 Task: Check the sale-to-list ratio of central heat in the last 5 years.
Action: Mouse moved to (832, 184)
Screenshot: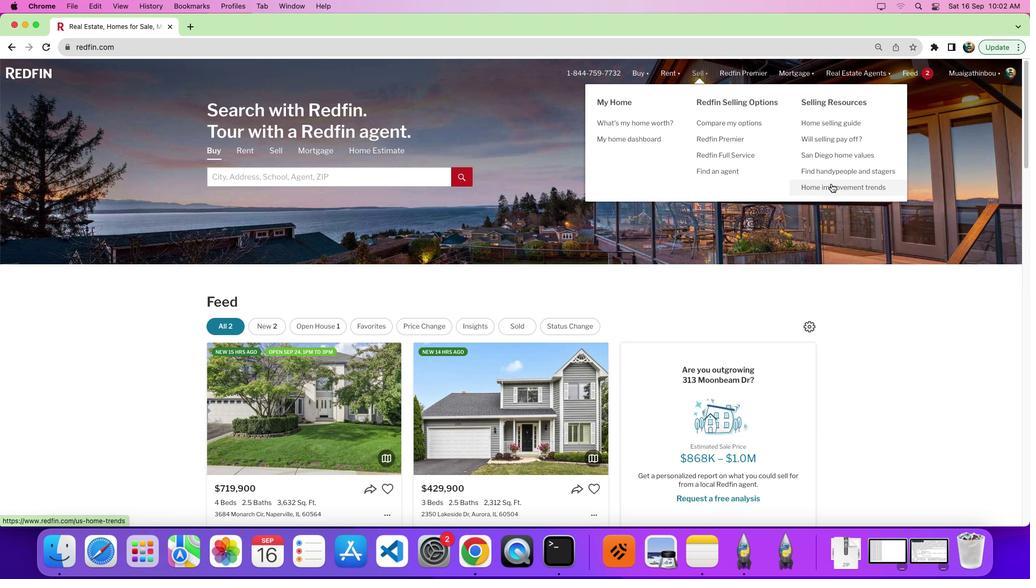 
Action: Mouse pressed left at (832, 184)
Screenshot: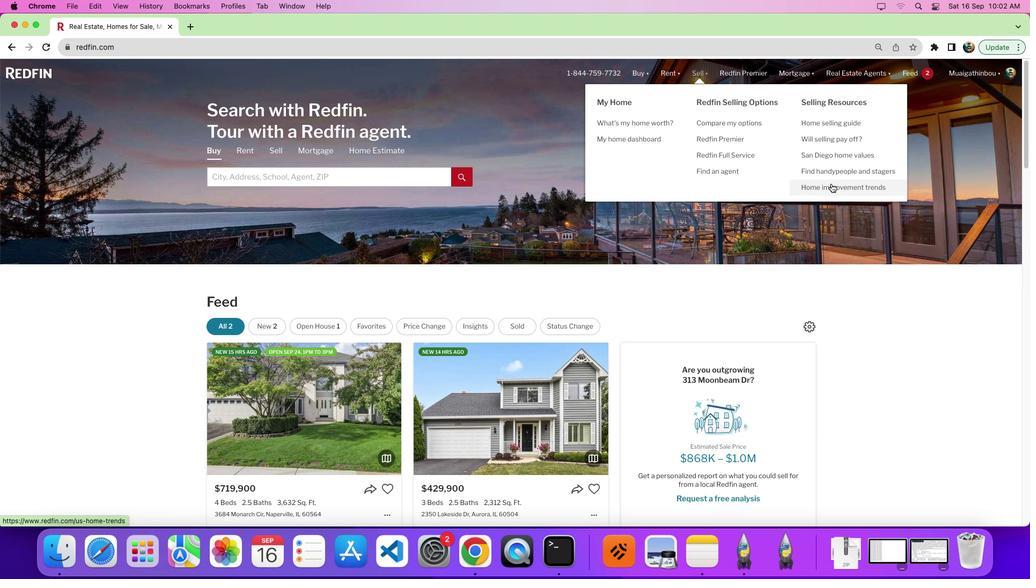 
Action: Mouse pressed left at (832, 184)
Screenshot: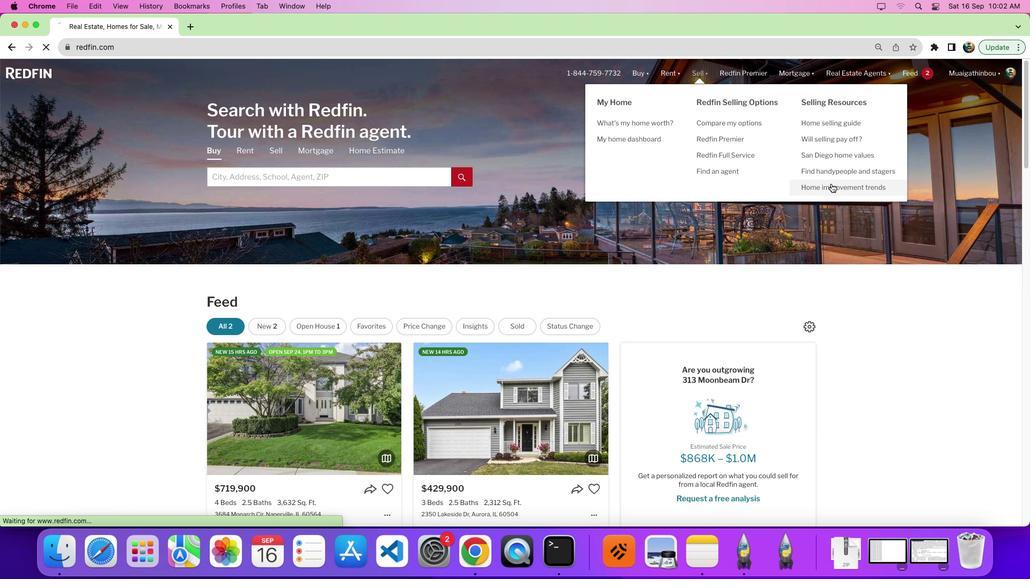 
Action: Mouse moved to (284, 210)
Screenshot: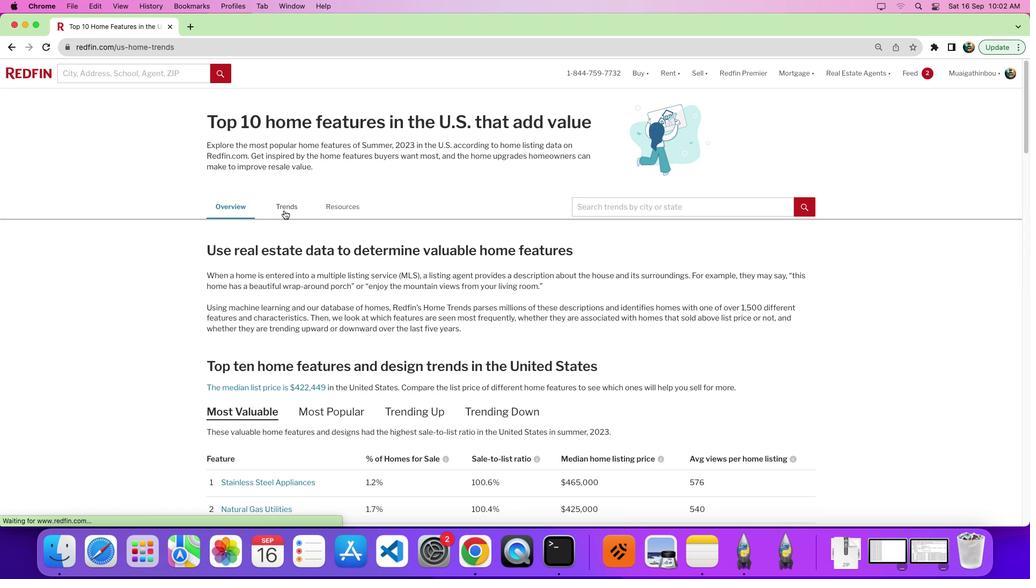 
Action: Mouse pressed left at (284, 210)
Screenshot: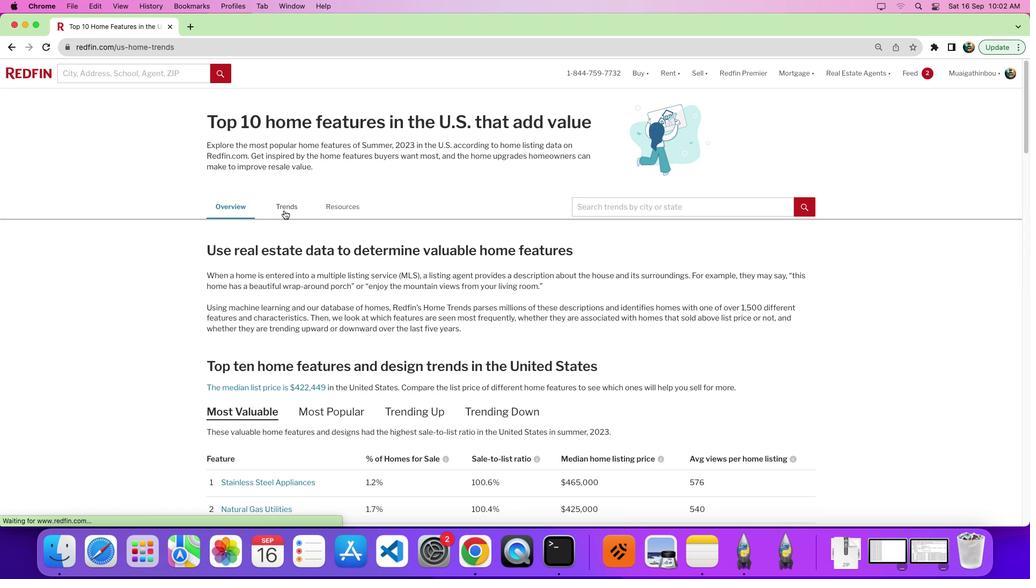 
Action: Mouse moved to (464, 278)
Screenshot: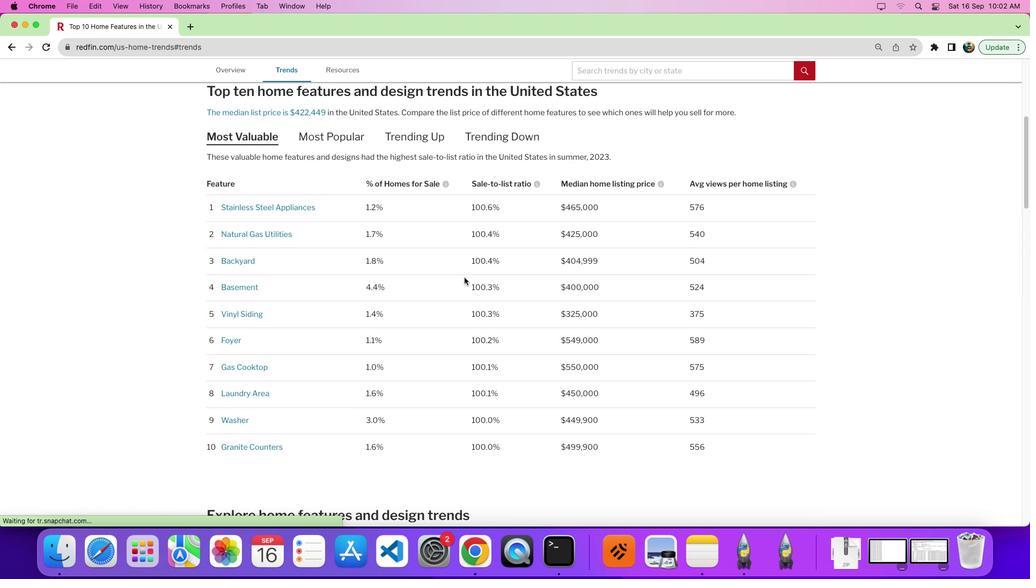 
Action: Mouse scrolled (464, 278) with delta (0, 0)
Screenshot: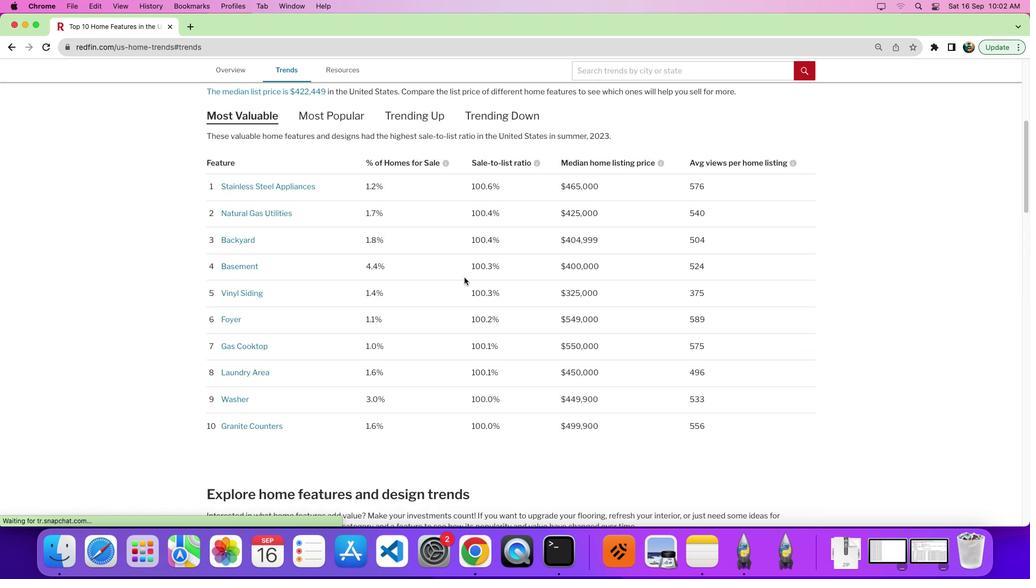 
Action: Mouse moved to (464, 278)
Screenshot: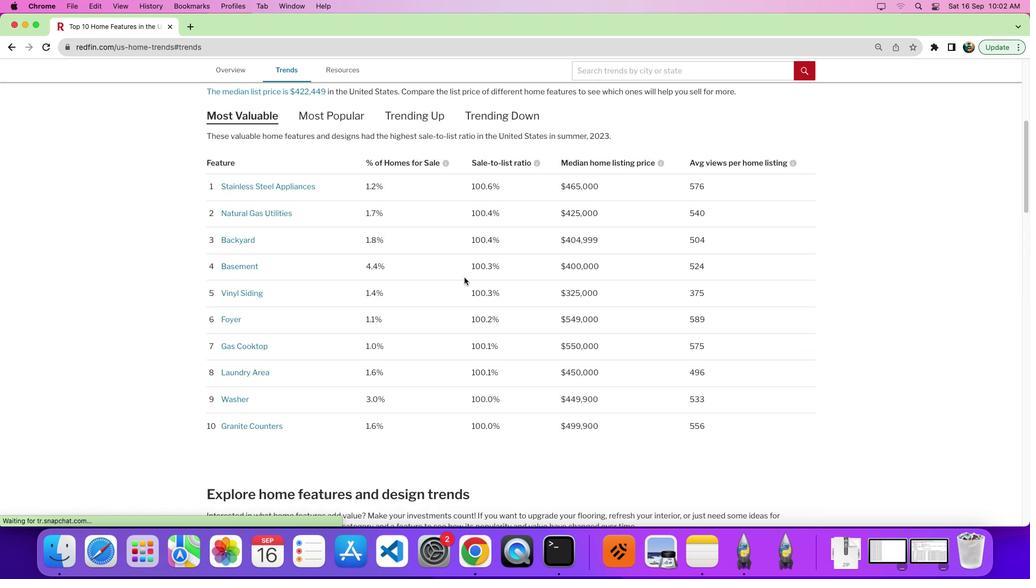 
Action: Mouse scrolled (464, 278) with delta (0, 0)
Screenshot: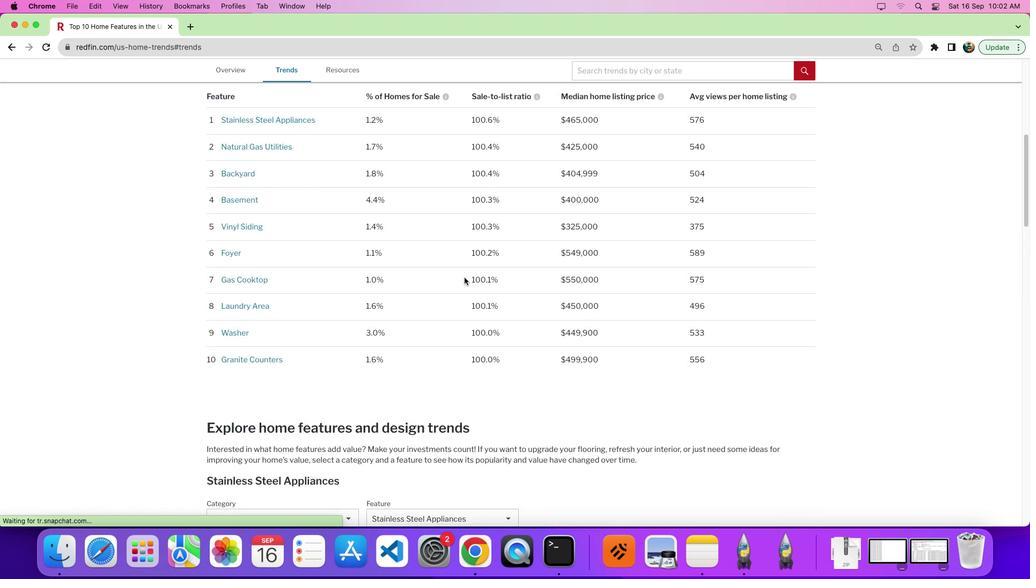 
Action: Mouse scrolled (464, 278) with delta (0, -2)
Screenshot: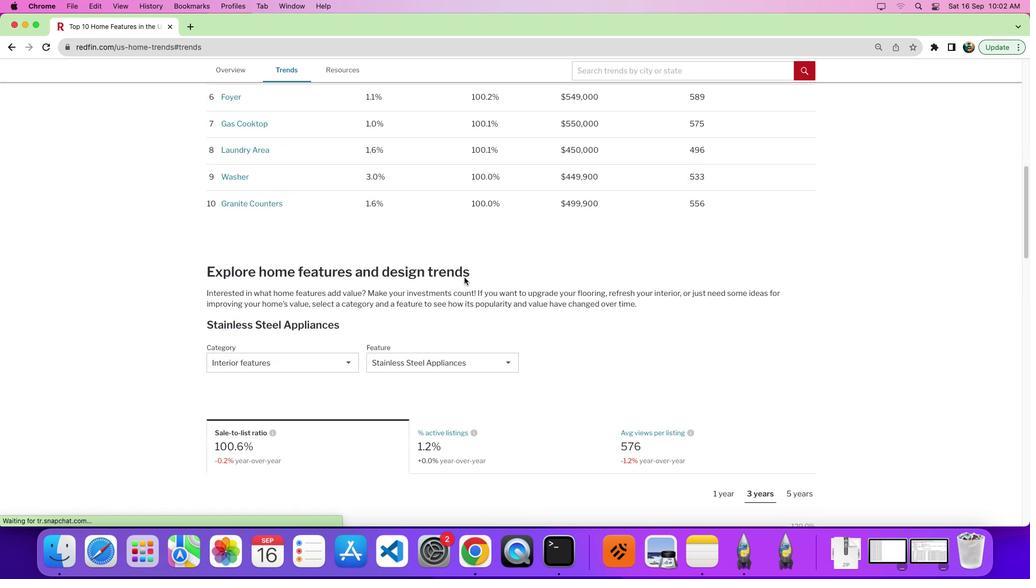 
Action: Mouse scrolled (464, 278) with delta (0, -4)
Screenshot: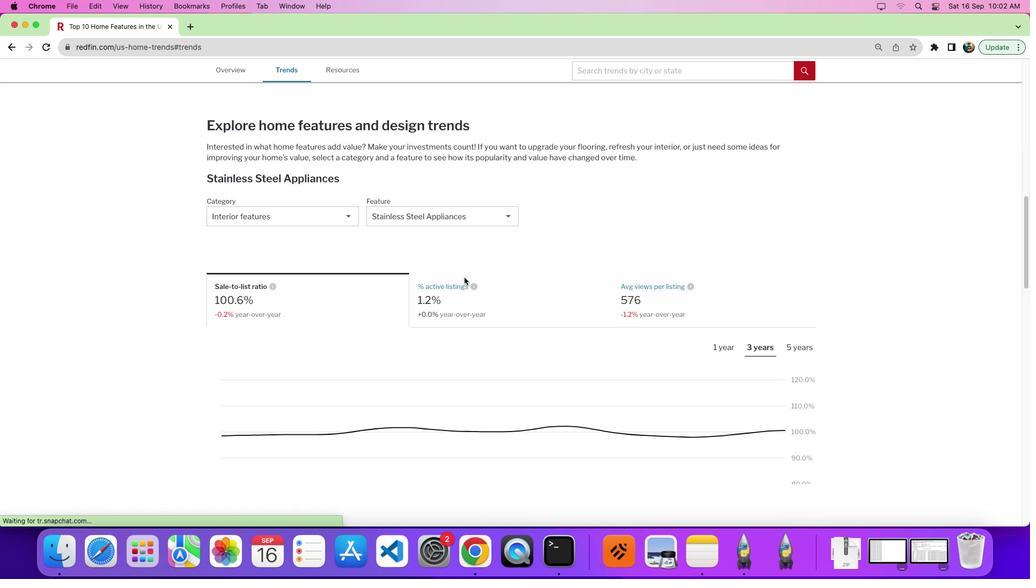 
Action: Mouse moved to (463, 197)
Screenshot: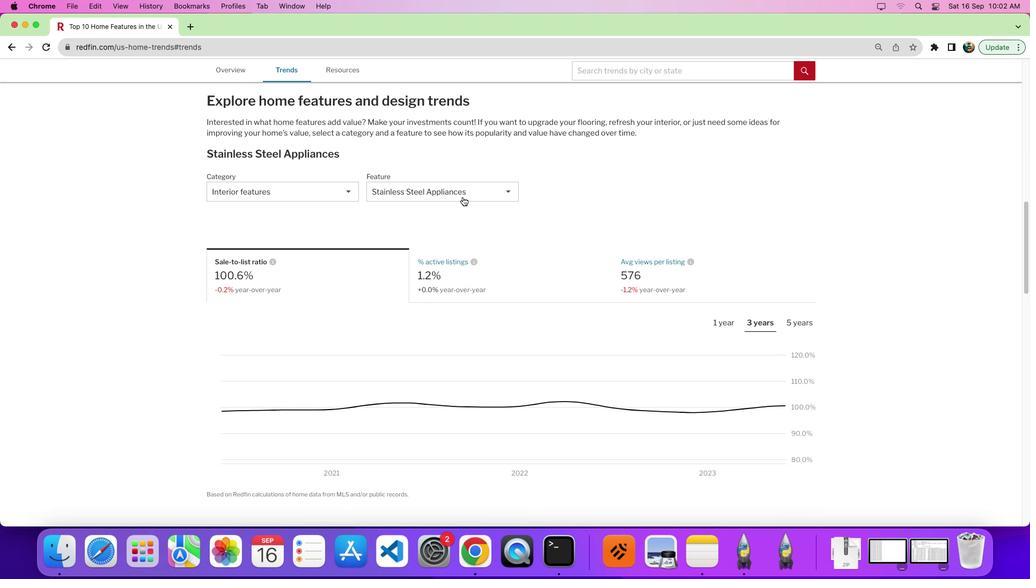 
Action: Mouse pressed left at (463, 197)
Screenshot: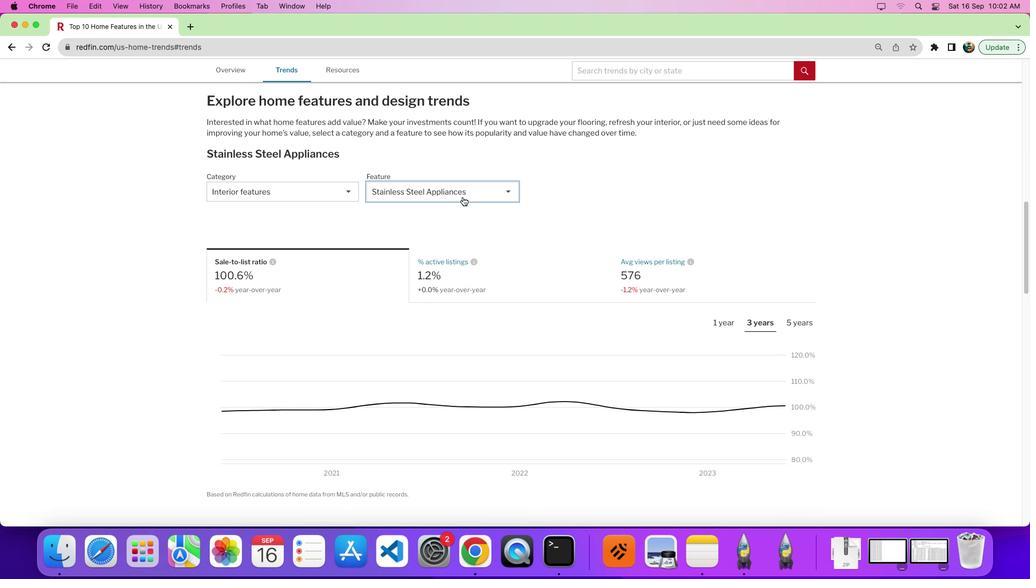 
Action: Mouse moved to (465, 255)
Screenshot: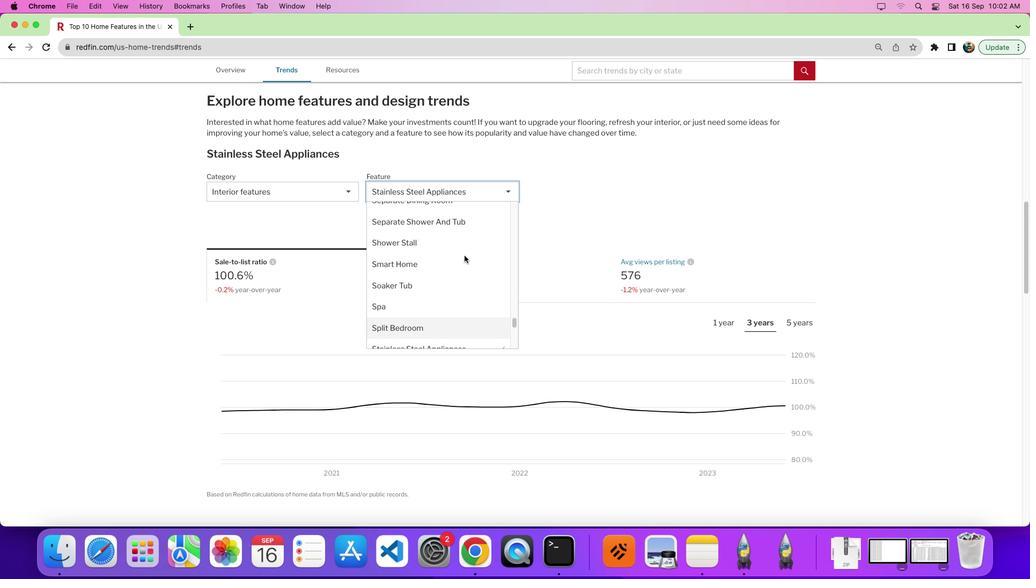 
Action: Mouse scrolled (465, 255) with delta (0, 1)
Screenshot: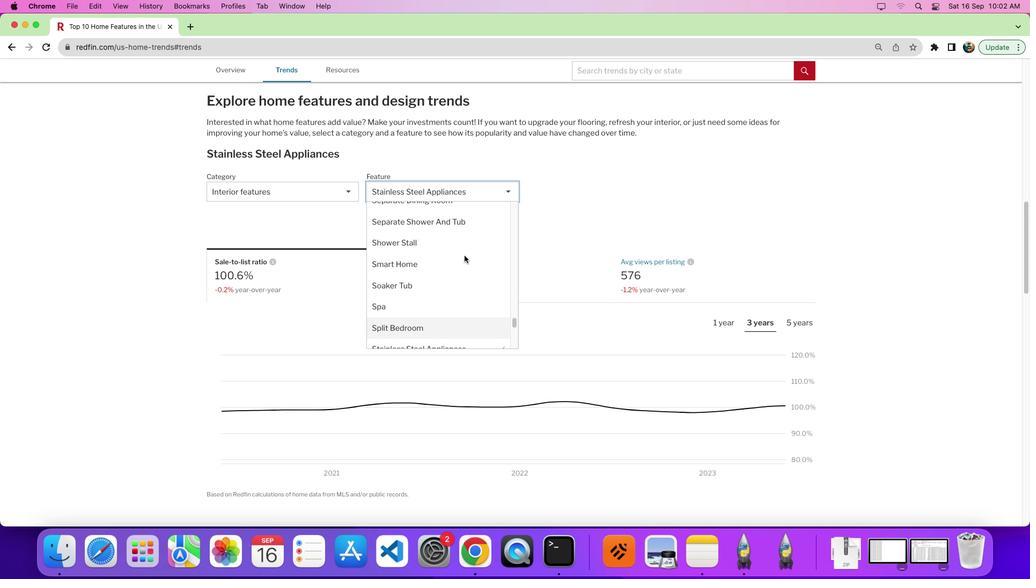 
Action: Mouse moved to (465, 255)
Screenshot: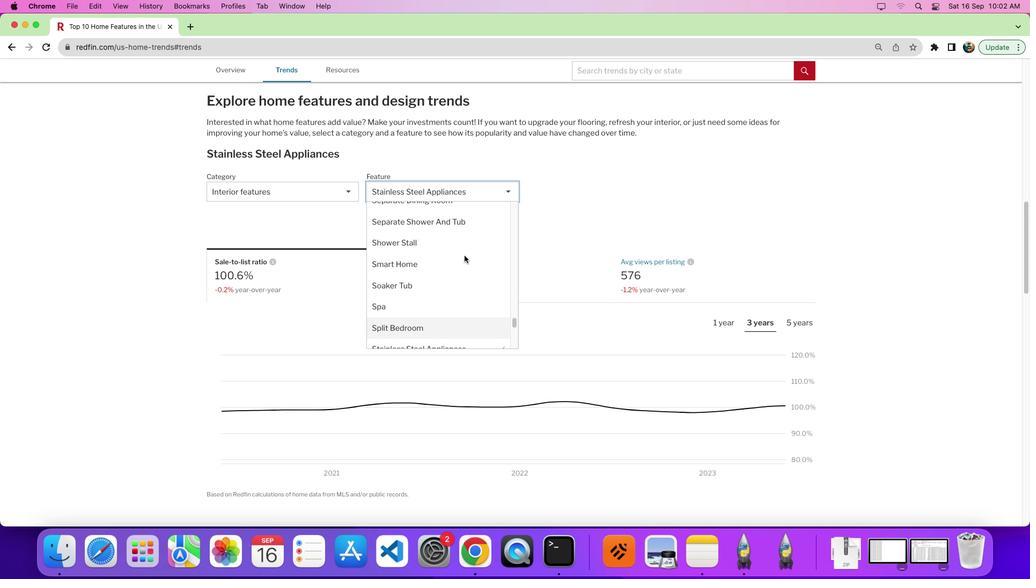 
Action: Mouse scrolled (465, 255) with delta (0, 1)
Screenshot: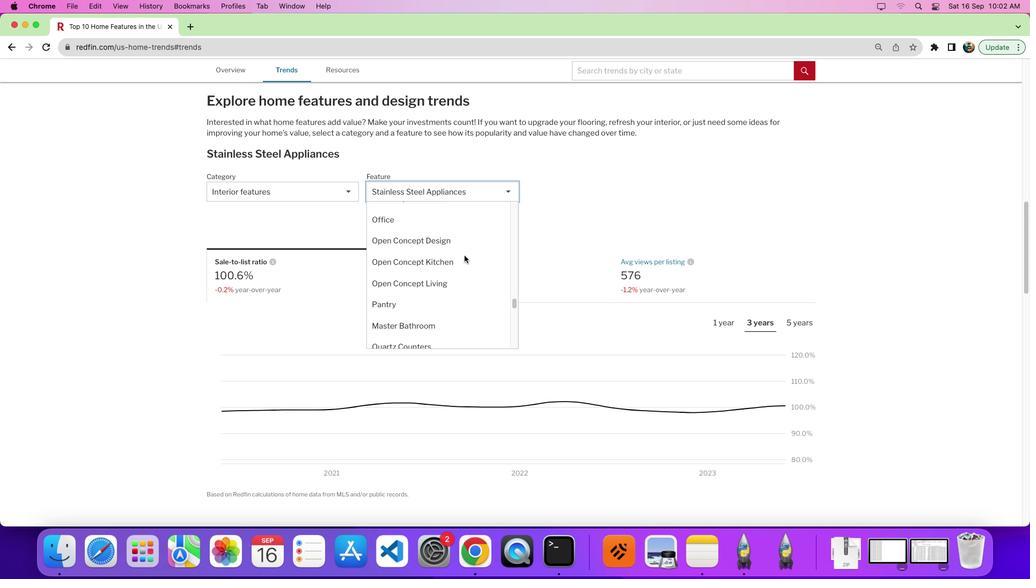 
Action: Mouse moved to (464, 255)
Screenshot: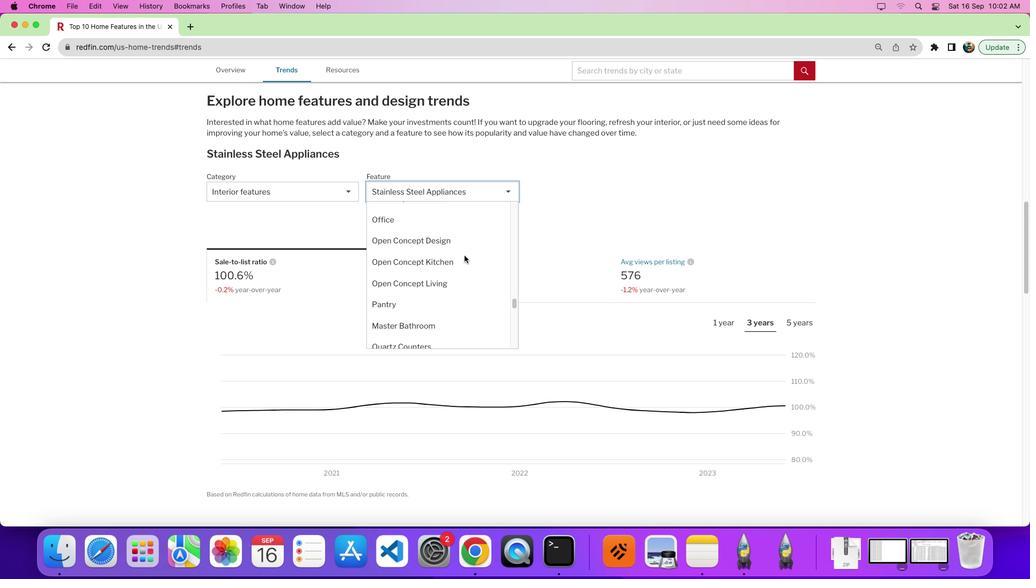 
Action: Mouse scrolled (464, 255) with delta (0, 5)
Screenshot: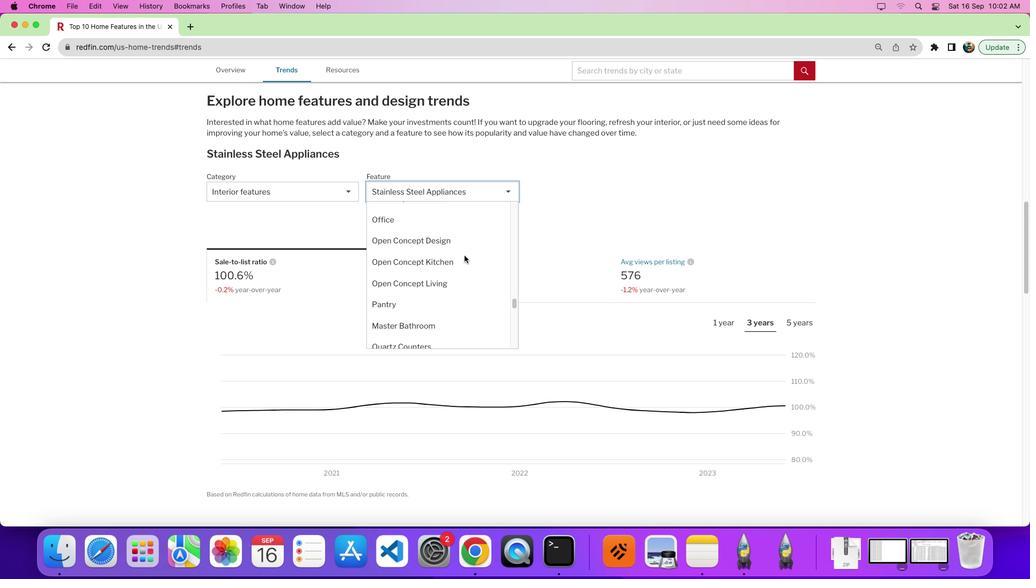 
Action: Mouse scrolled (464, 255) with delta (0, 7)
Screenshot: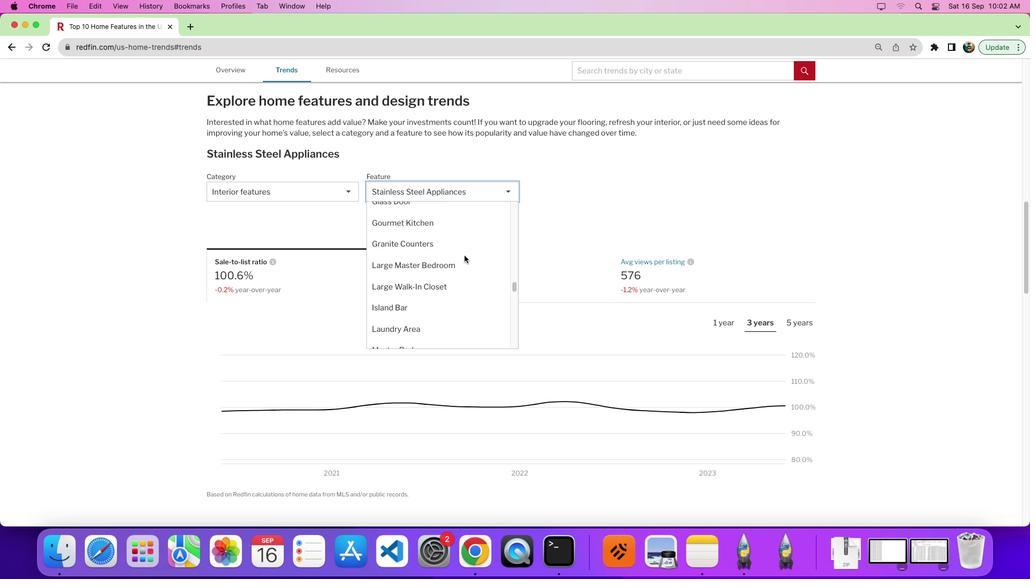 
Action: Mouse moved to (464, 256)
Screenshot: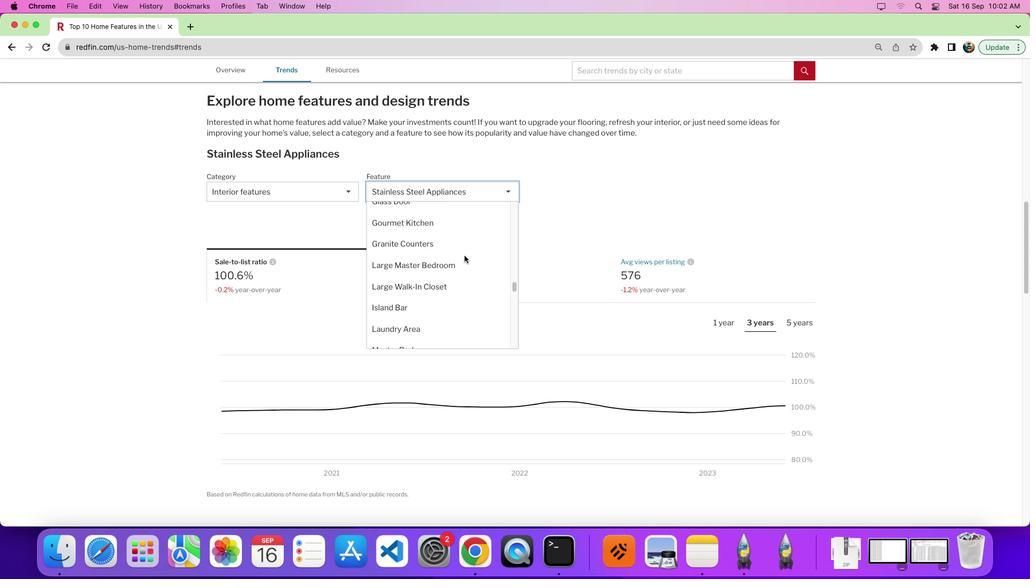 
Action: Mouse scrolled (464, 256) with delta (0, 1)
Screenshot: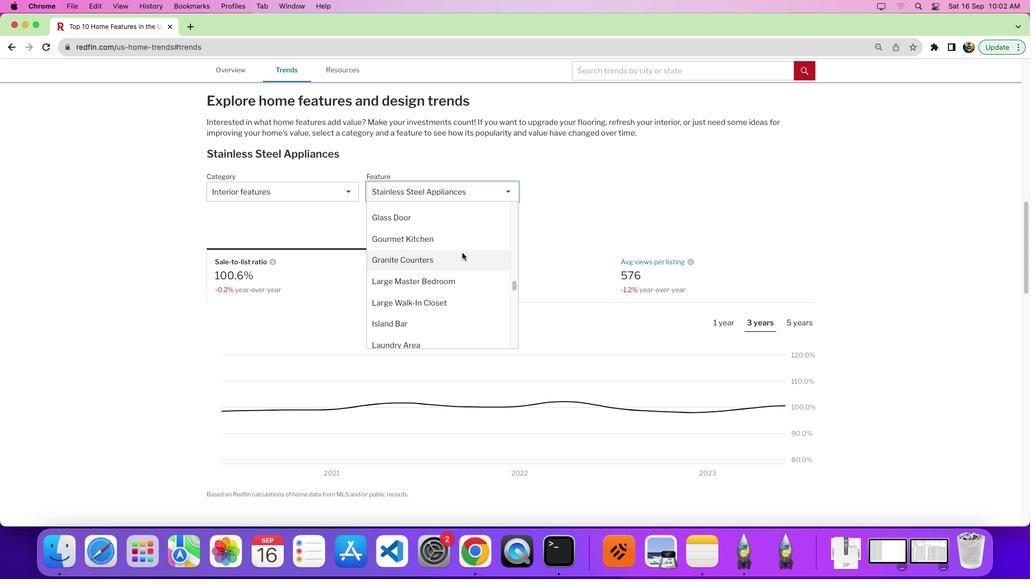 
Action: Mouse scrolled (464, 256) with delta (0, 1)
Screenshot: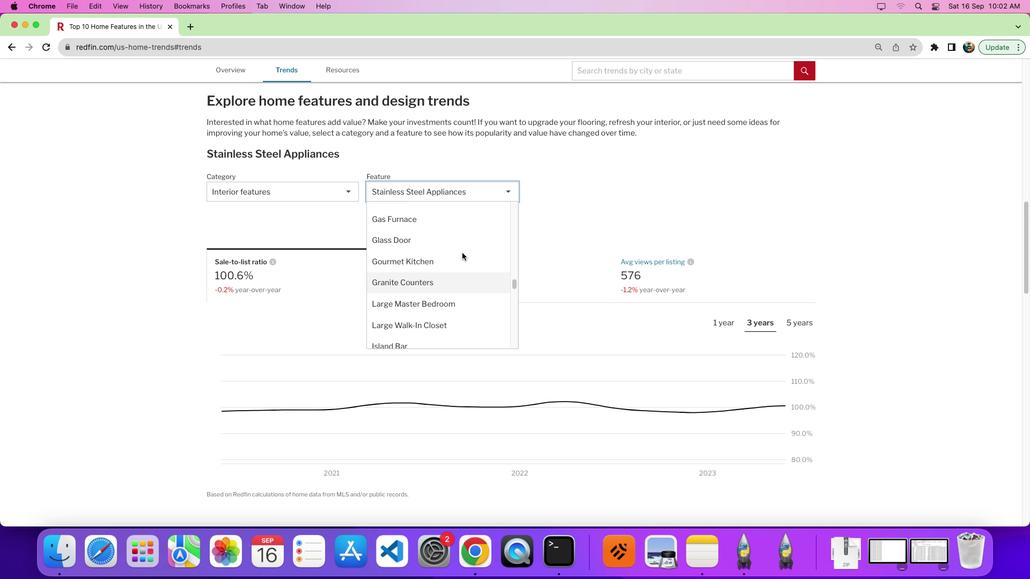 
Action: Mouse moved to (464, 255)
Screenshot: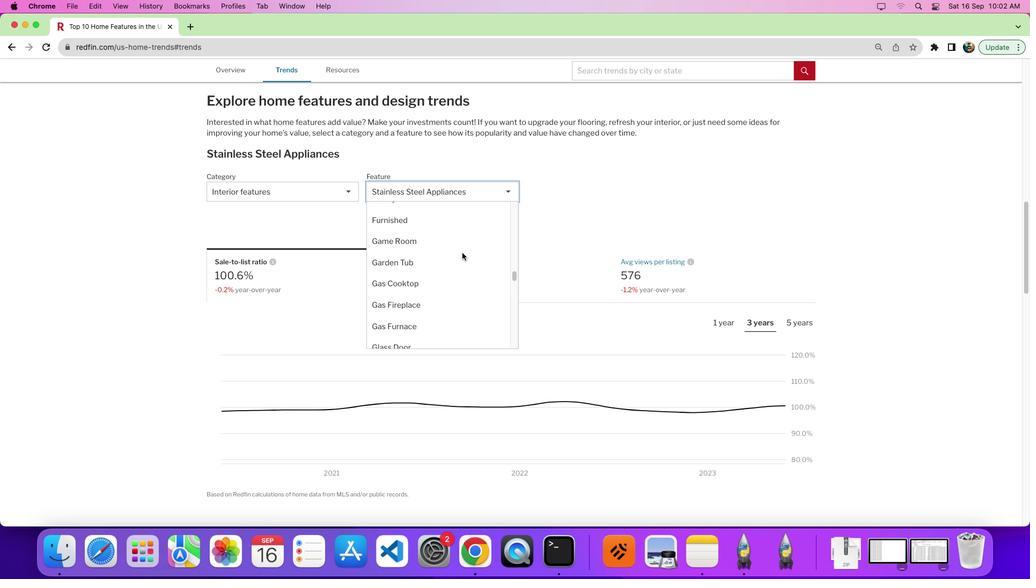 
Action: Mouse scrolled (464, 255) with delta (0, 4)
Screenshot: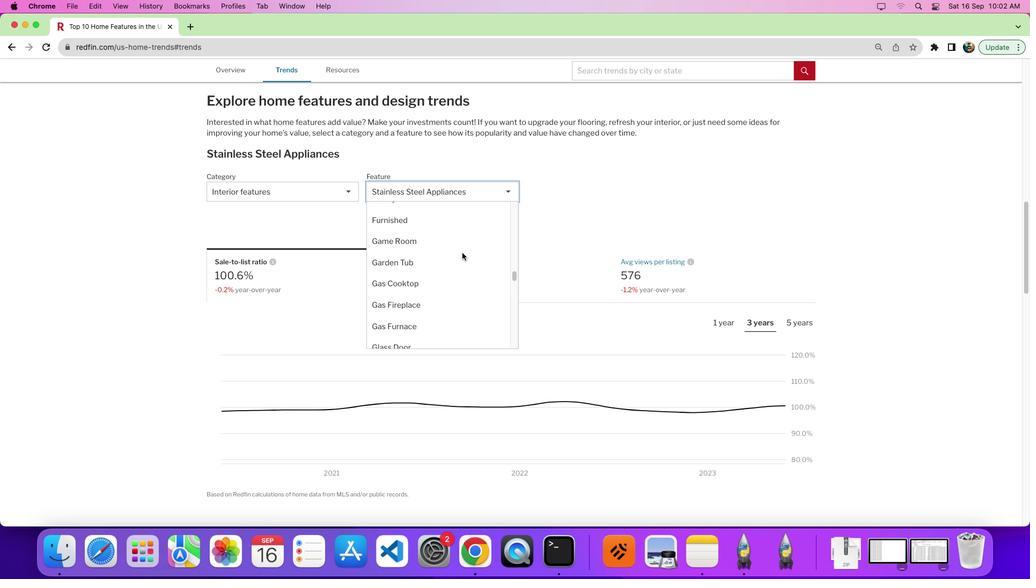 
Action: Mouse moved to (463, 253)
Screenshot: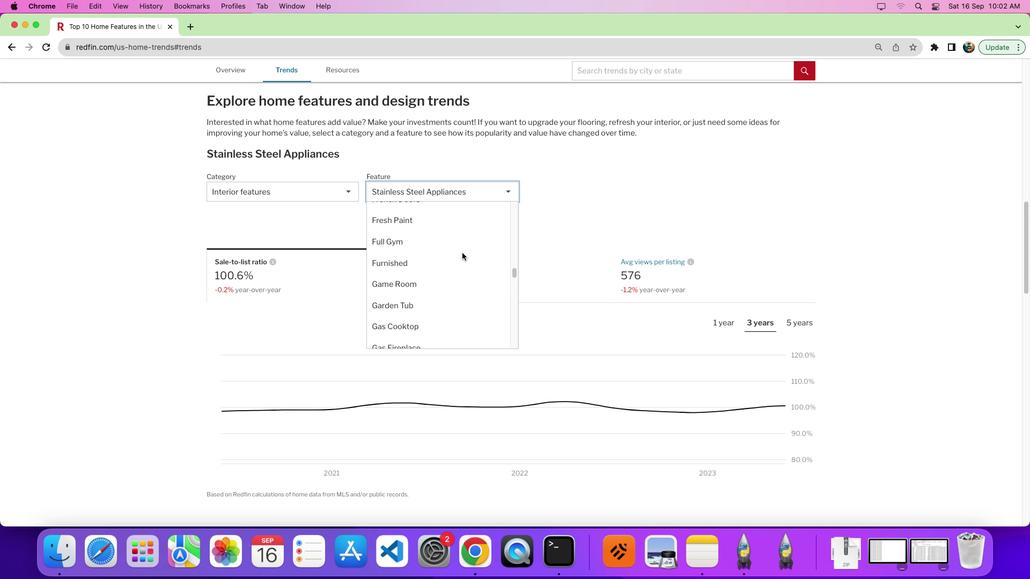 
Action: Mouse scrolled (463, 253) with delta (0, 1)
Screenshot: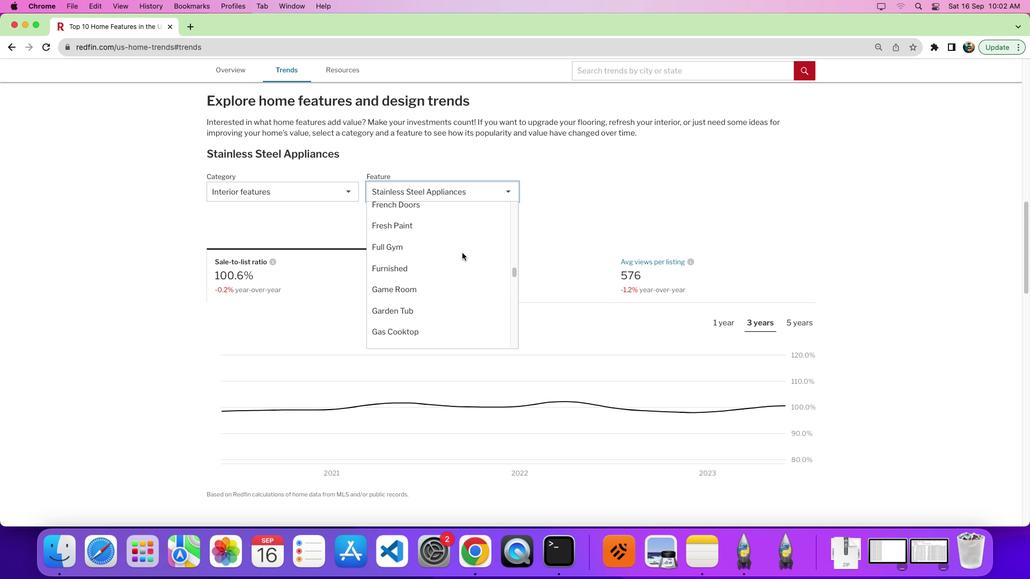 
Action: Mouse moved to (463, 253)
Screenshot: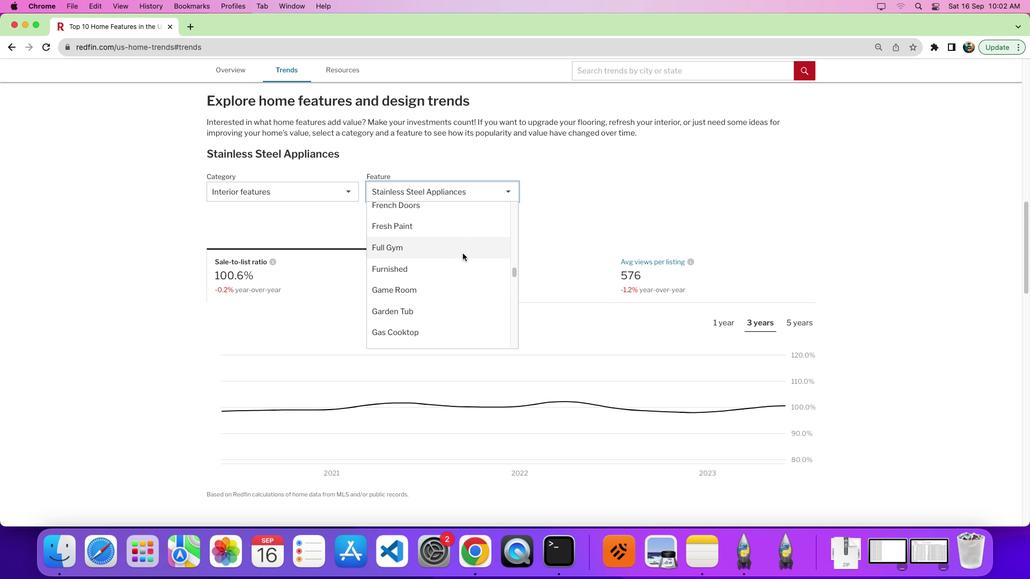 
Action: Mouse scrolled (463, 253) with delta (0, 1)
Screenshot: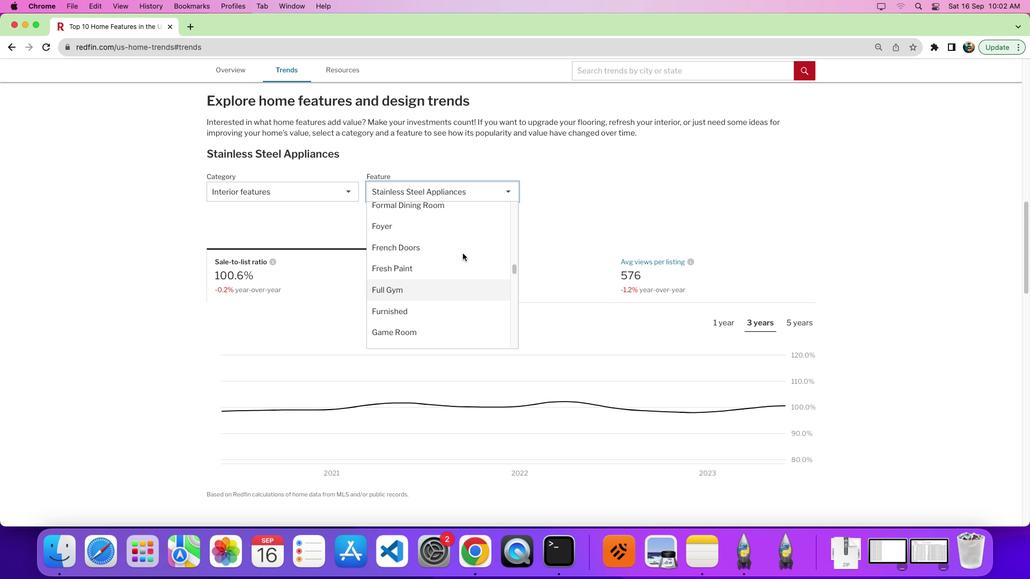 
Action: Mouse scrolled (463, 253) with delta (0, 1)
Screenshot: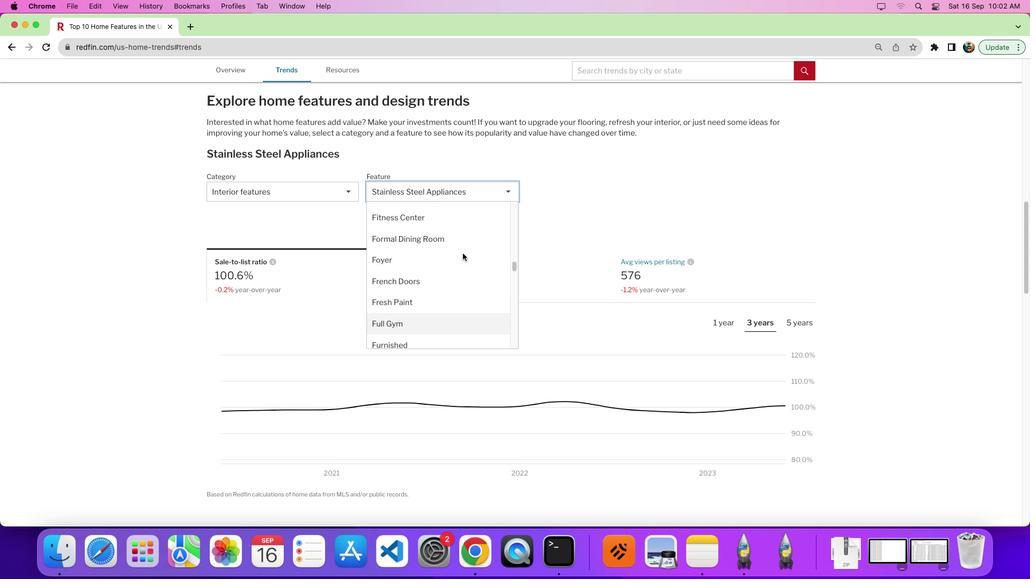 
Action: Mouse scrolled (463, 253) with delta (0, 4)
Screenshot: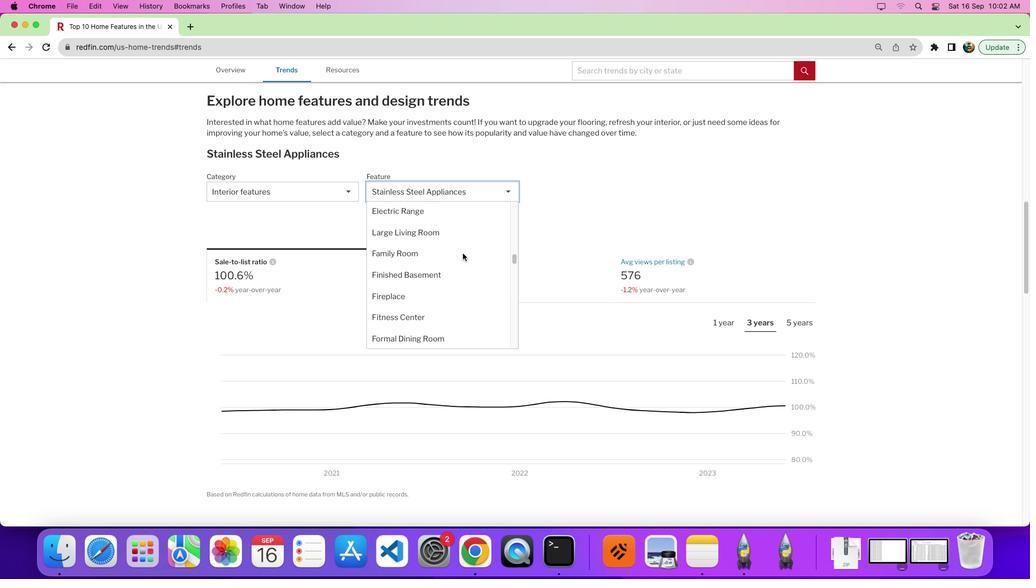 
Action: Mouse moved to (463, 254)
Screenshot: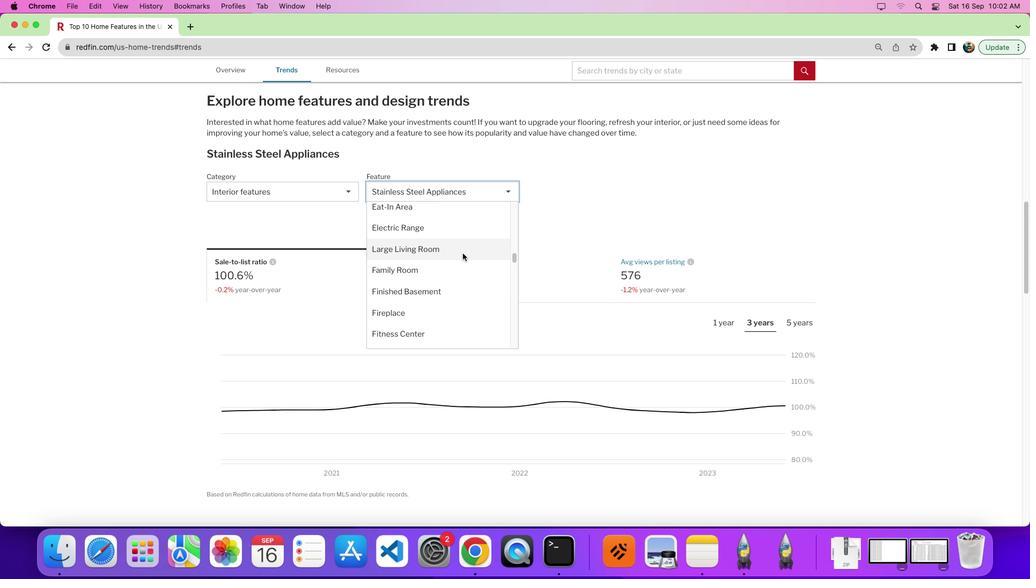 
Action: Mouse scrolled (463, 254) with delta (0, 1)
Screenshot: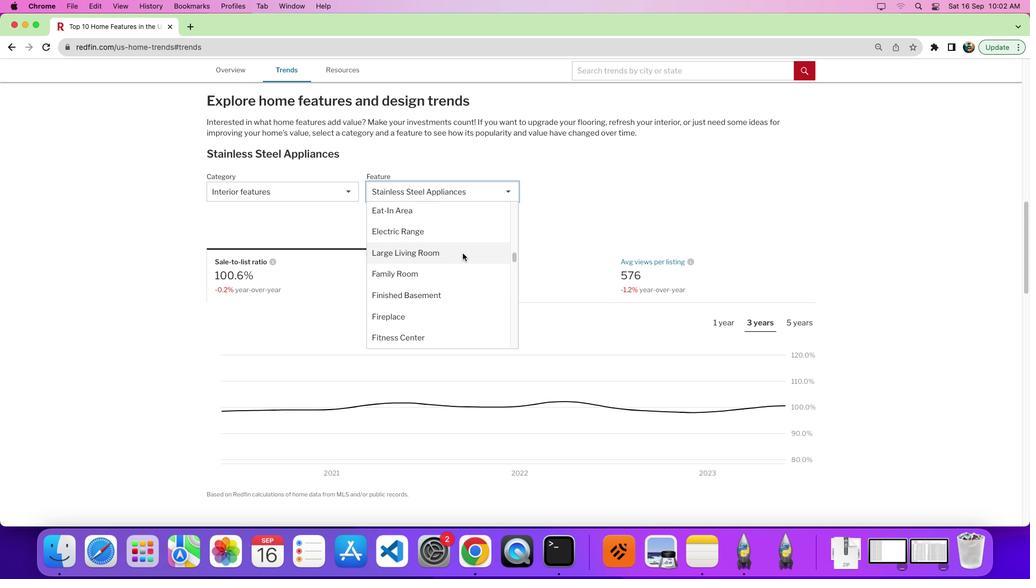 
Action: Mouse scrolled (463, 254) with delta (0, 1)
Screenshot: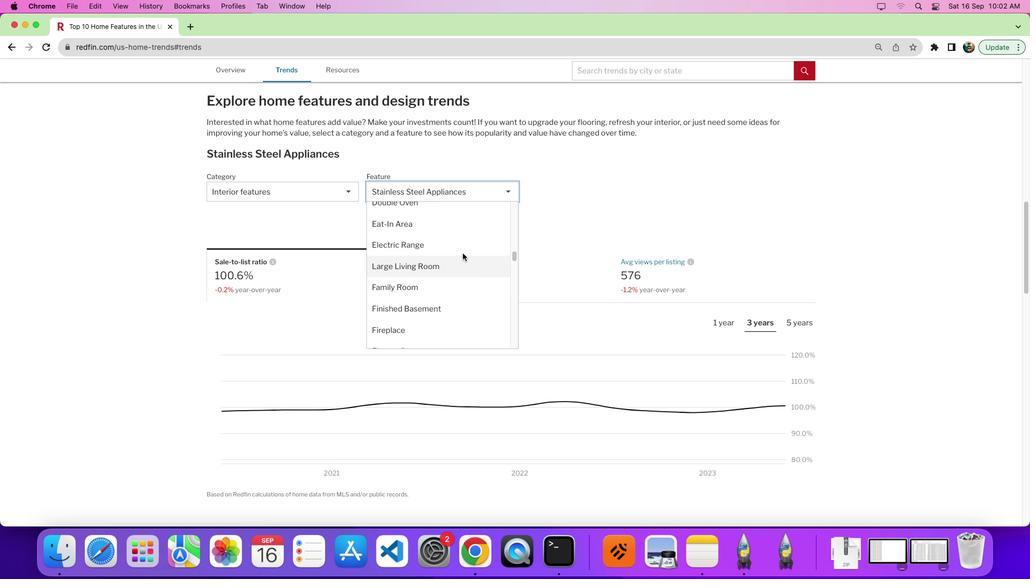 
Action: Mouse scrolled (463, 254) with delta (0, 1)
Screenshot: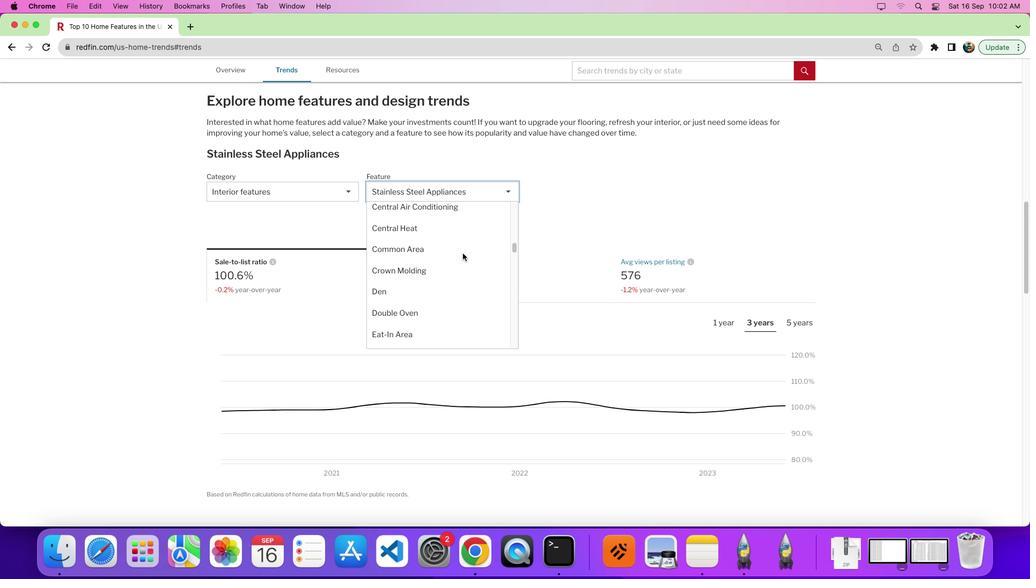 
Action: Mouse scrolled (463, 254) with delta (0, 1)
Screenshot: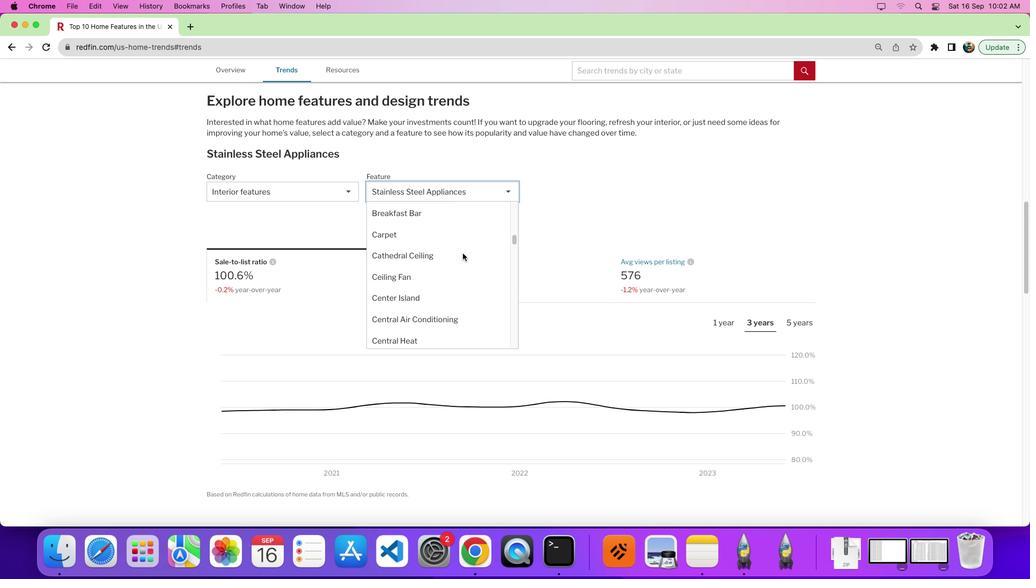 
Action: Mouse scrolled (463, 254) with delta (0, 4)
Screenshot: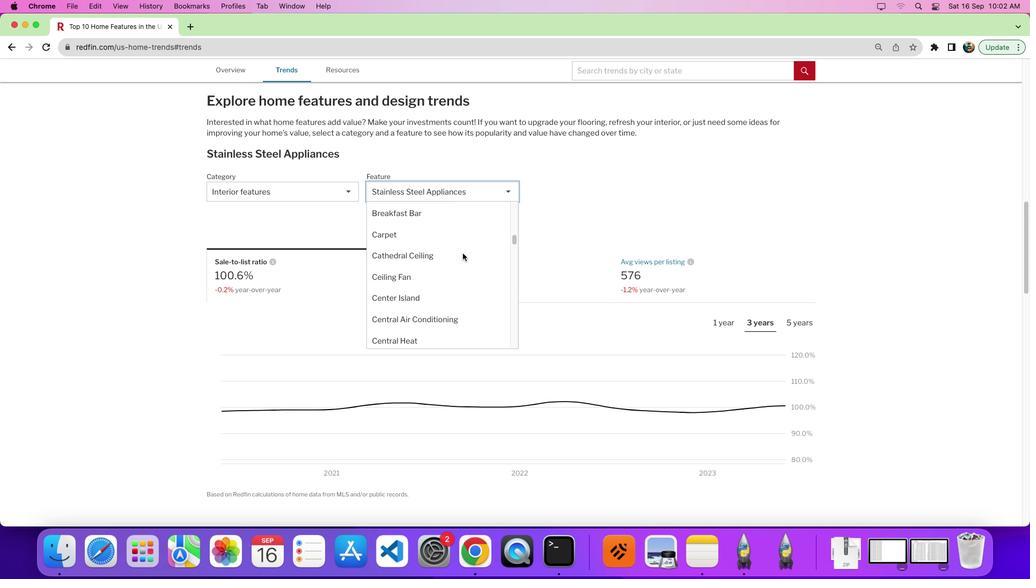 
Action: Mouse scrolled (463, 254) with delta (0, 1)
Screenshot: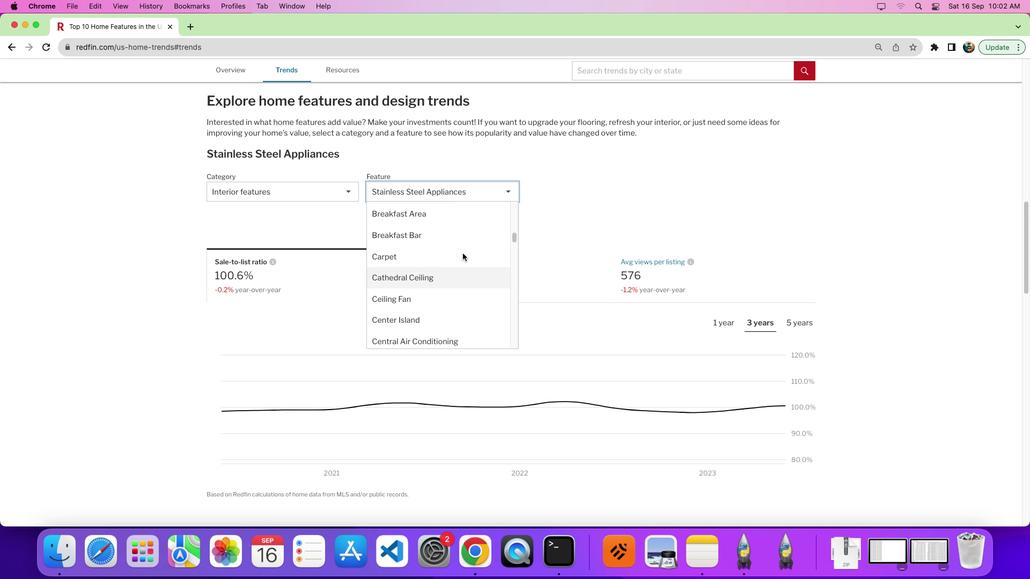 
Action: Mouse scrolled (463, 254) with delta (0, 1)
Screenshot: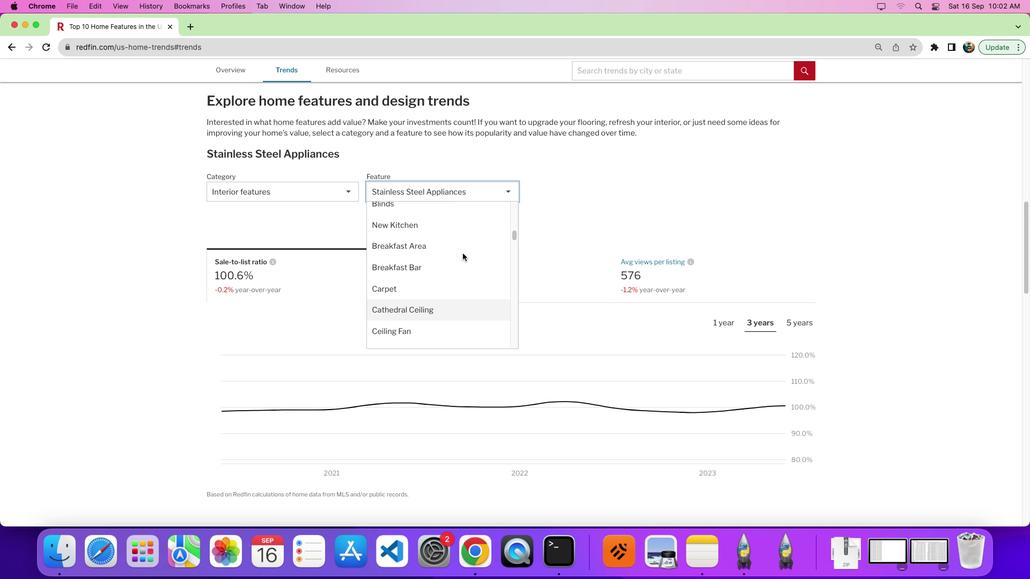
Action: Mouse scrolled (463, 254) with delta (0, 3)
Screenshot: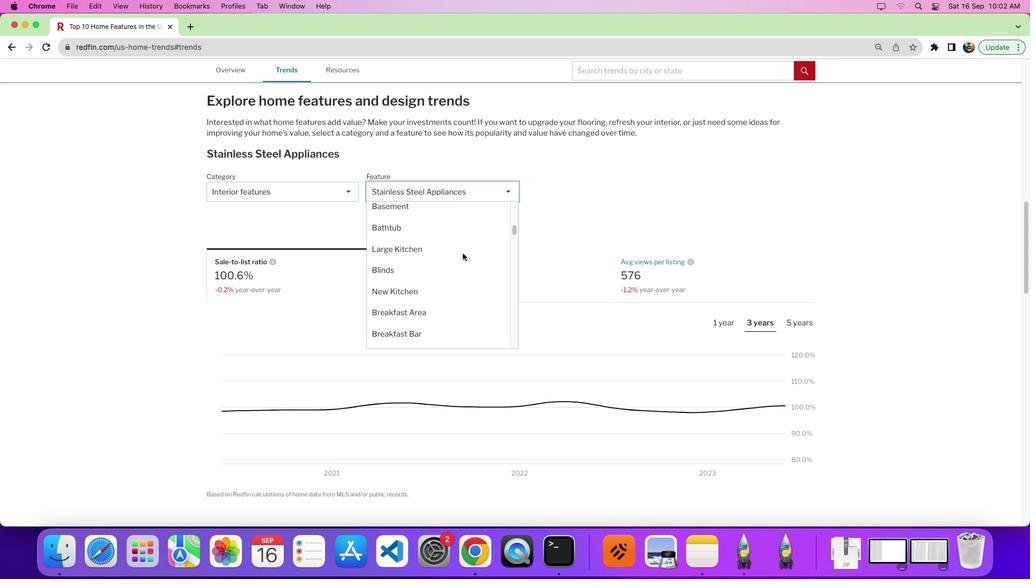 
Action: Mouse scrolled (463, 254) with delta (0, 1)
Screenshot: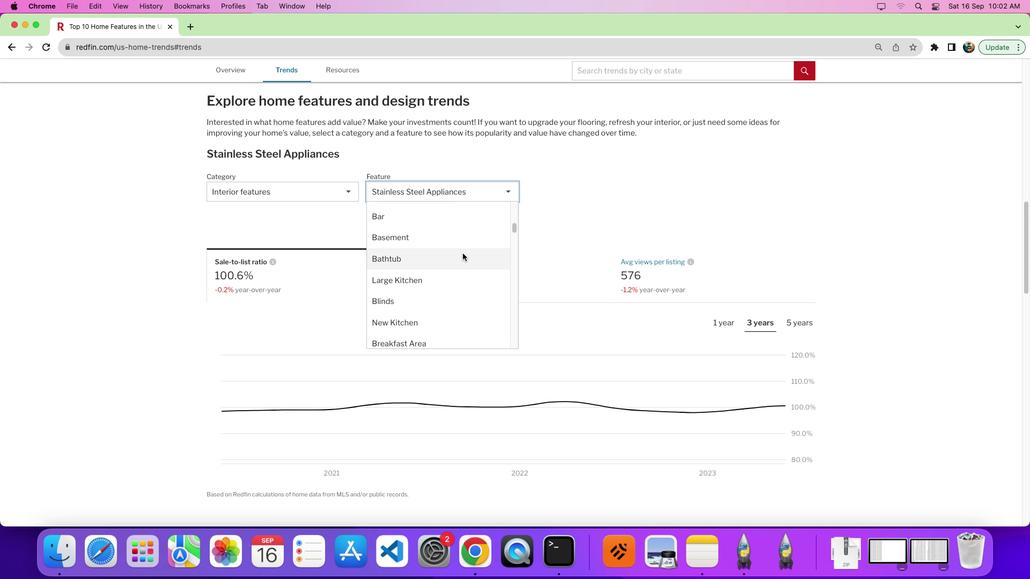 
Action: Mouse scrolled (463, 254) with delta (0, 0)
Screenshot: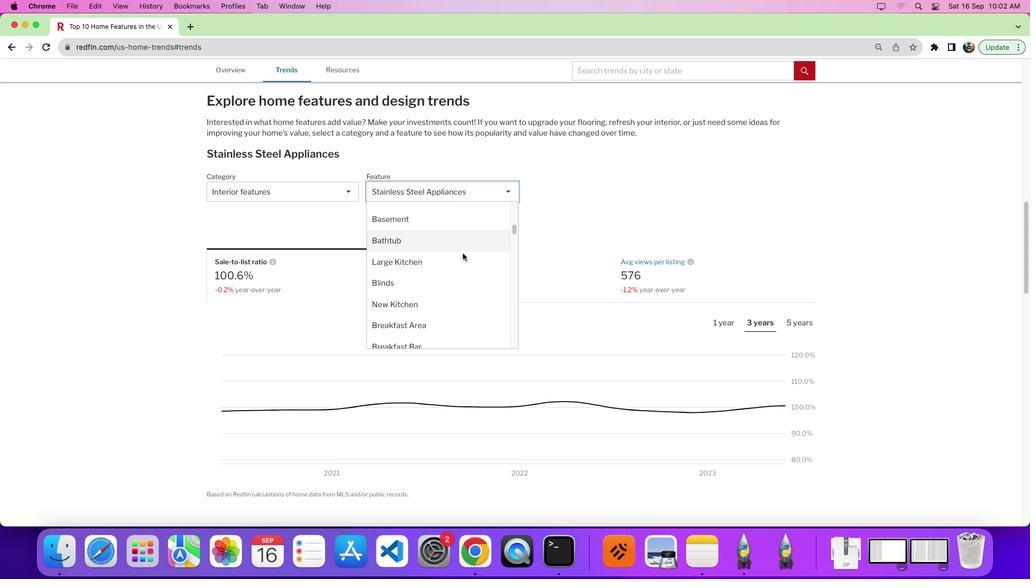 
Action: Mouse scrolled (463, 254) with delta (0, 0)
Screenshot: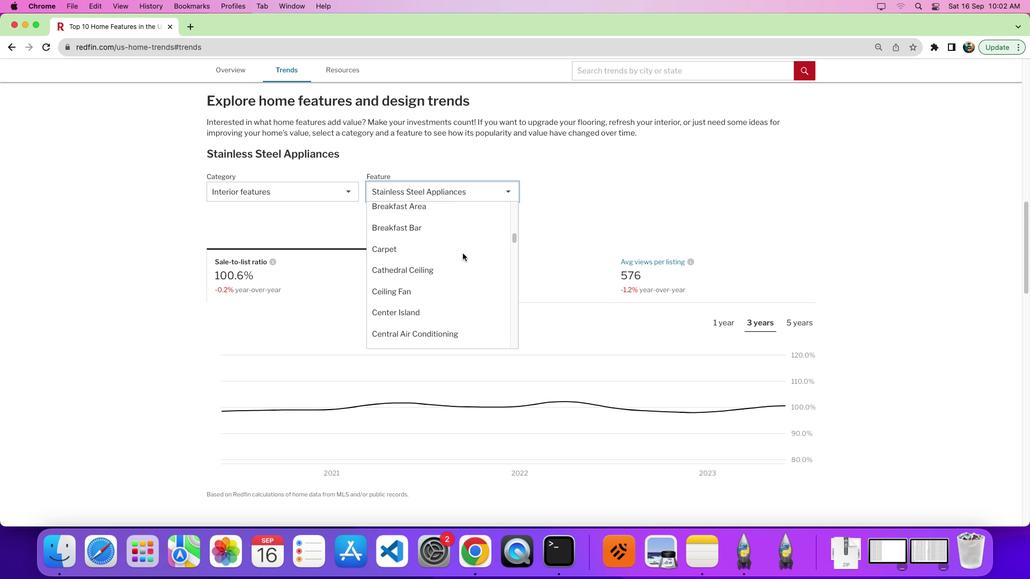 
Action: Mouse scrolled (463, 254) with delta (0, -2)
Screenshot: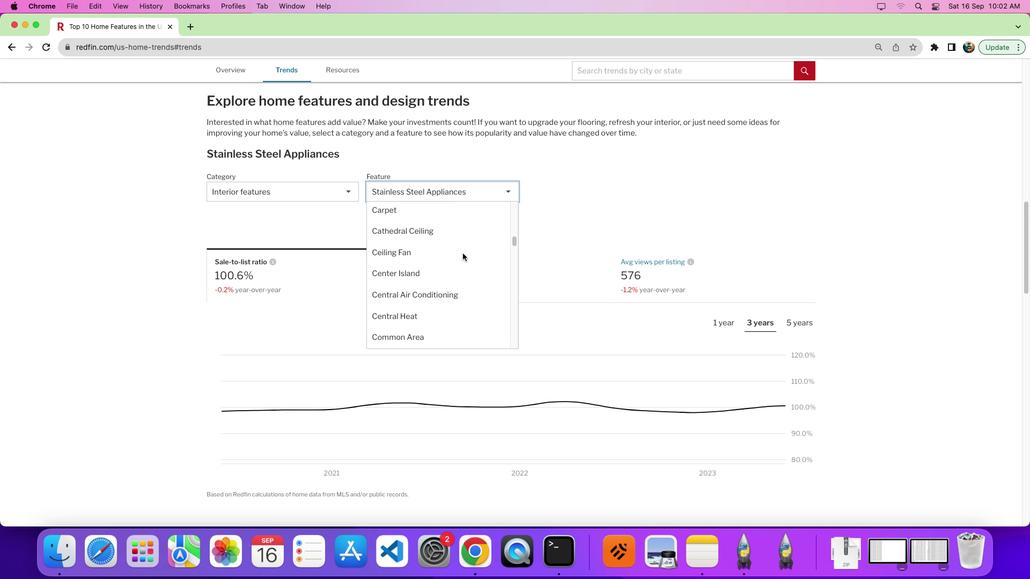 
Action: Mouse scrolled (463, 254) with delta (0, 0)
Screenshot: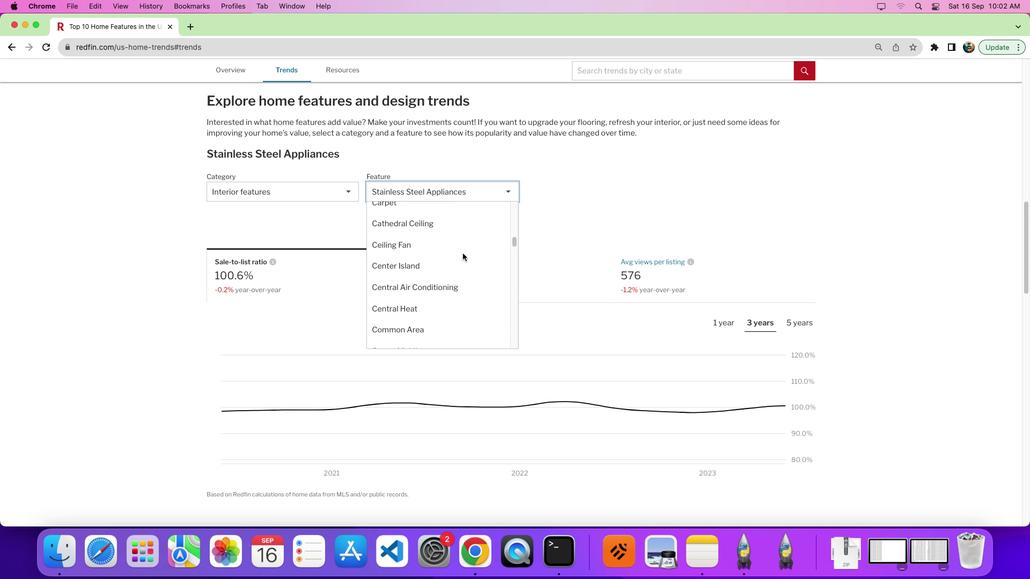 
Action: Mouse scrolled (463, 254) with delta (0, 0)
Screenshot: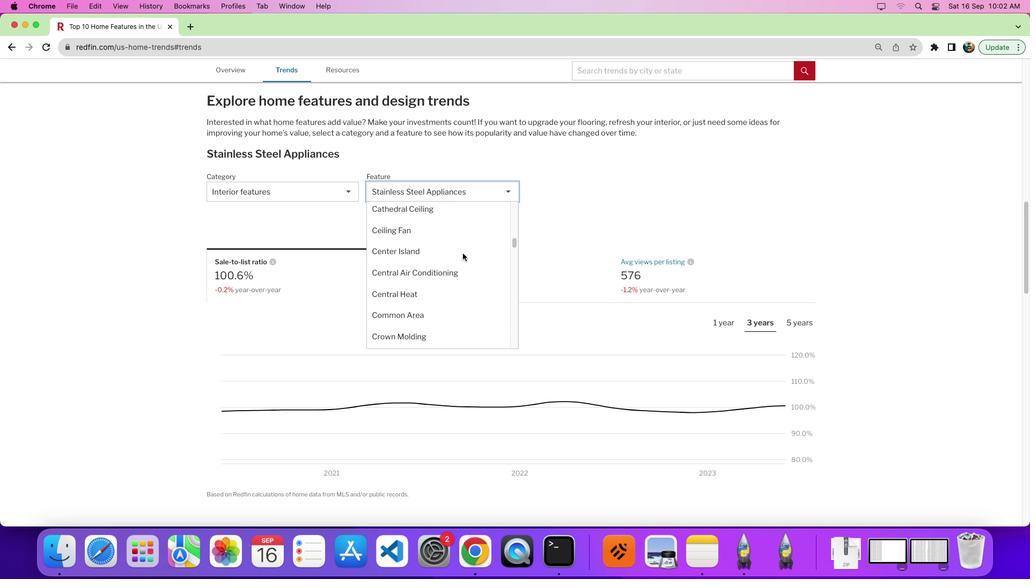 
Action: Mouse scrolled (463, 254) with delta (0, 0)
Screenshot: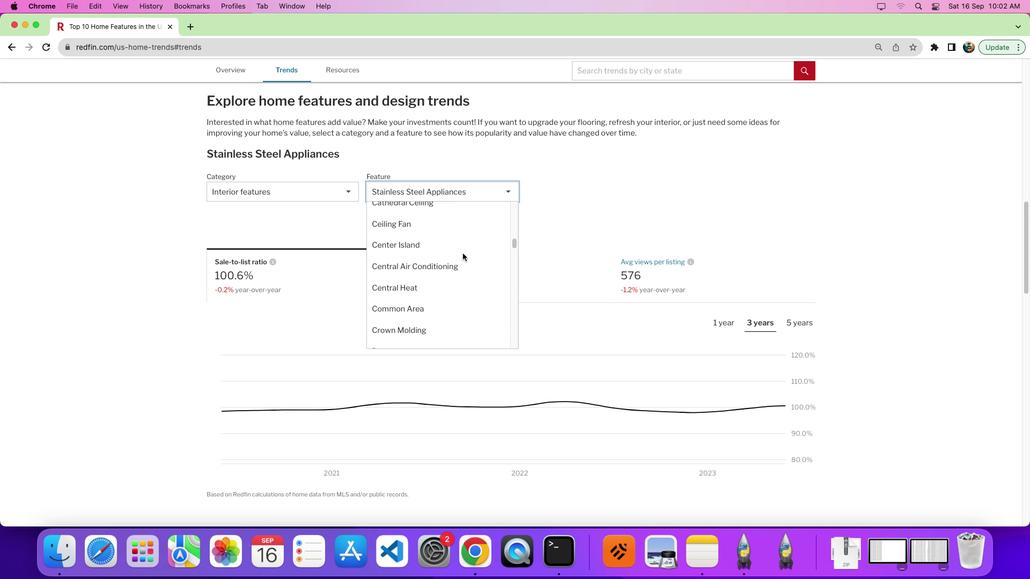 
Action: Mouse scrolled (463, 254) with delta (0, 0)
Screenshot: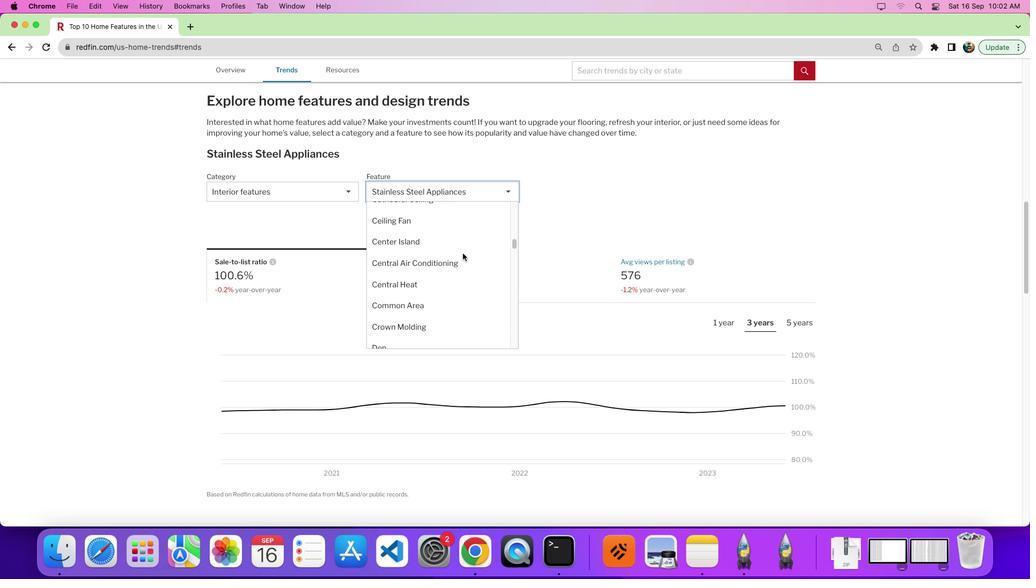 
Action: Mouse moved to (422, 287)
Screenshot: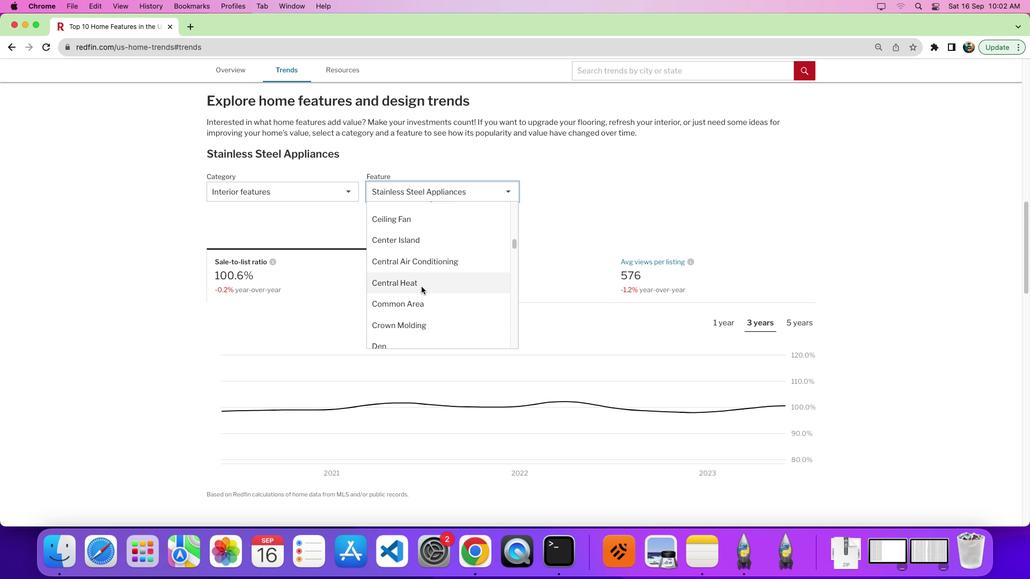
Action: Mouse pressed left at (422, 287)
Screenshot: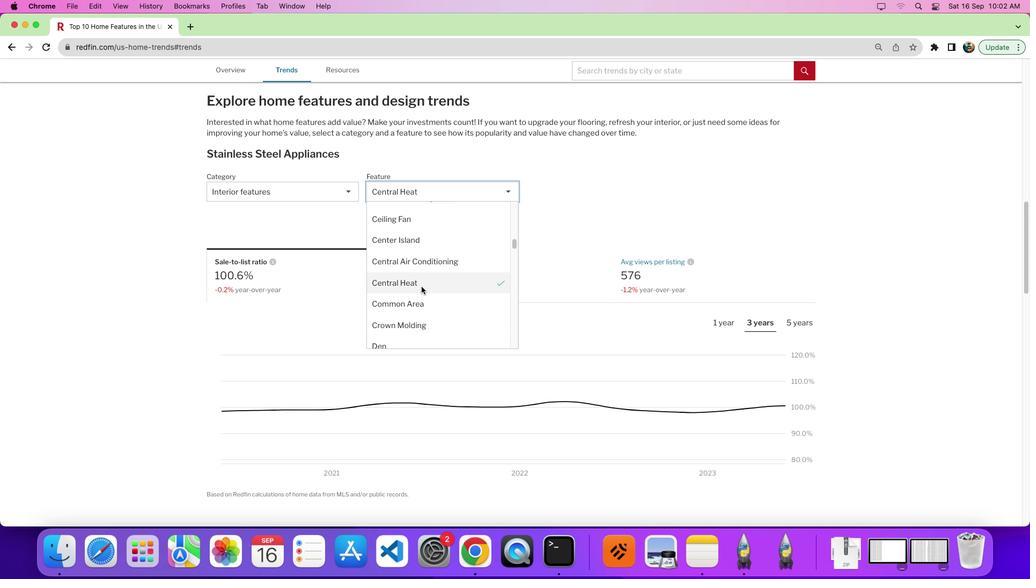 
Action: Mouse moved to (590, 306)
Screenshot: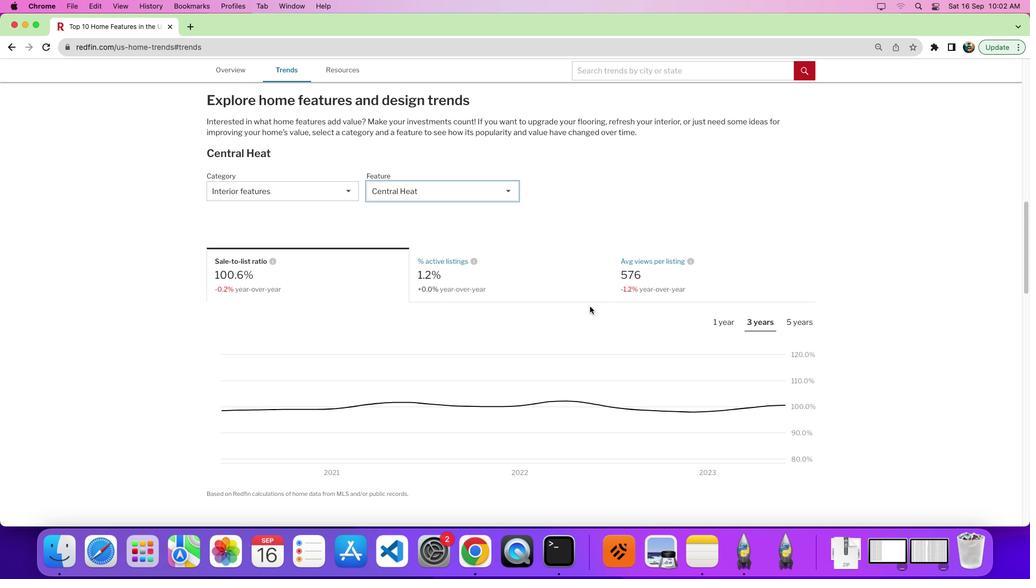
Action: Mouse scrolled (590, 306) with delta (0, 0)
Screenshot: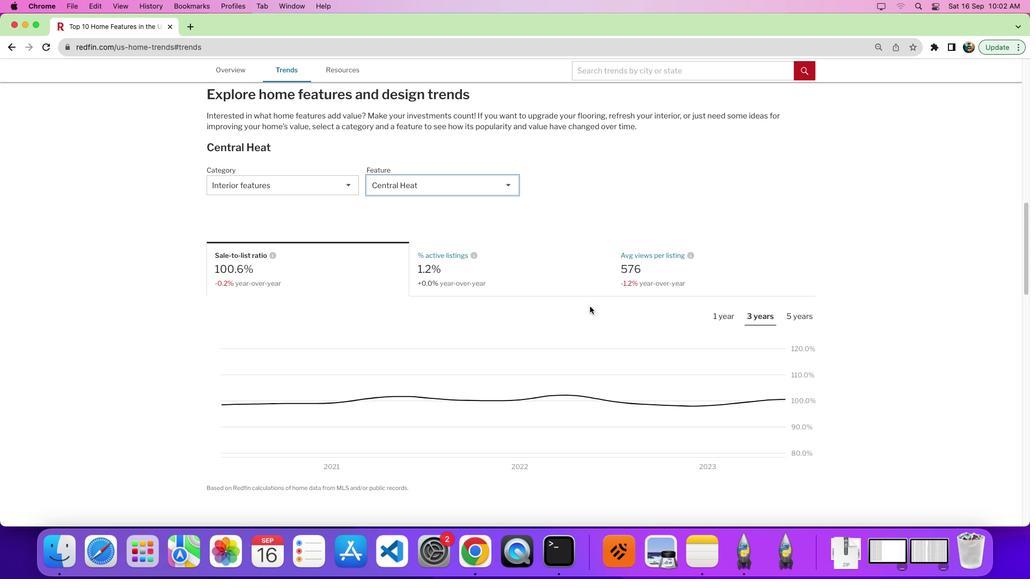 
Action: Mouse scrolled (590, 306) with delta (0, 0)
Screenshot: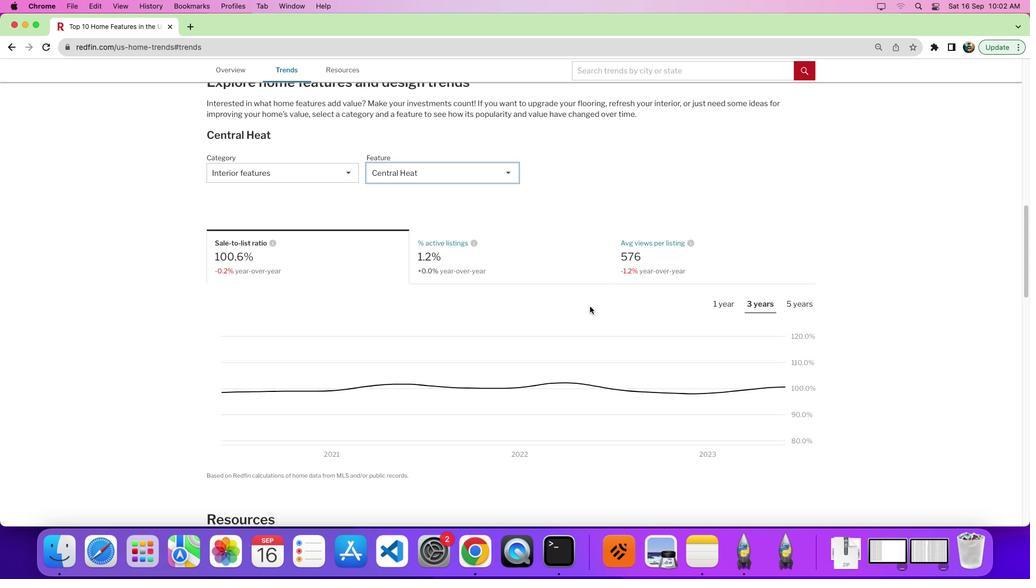 
Action: Mouse moved to (803, 295)
Screenshot: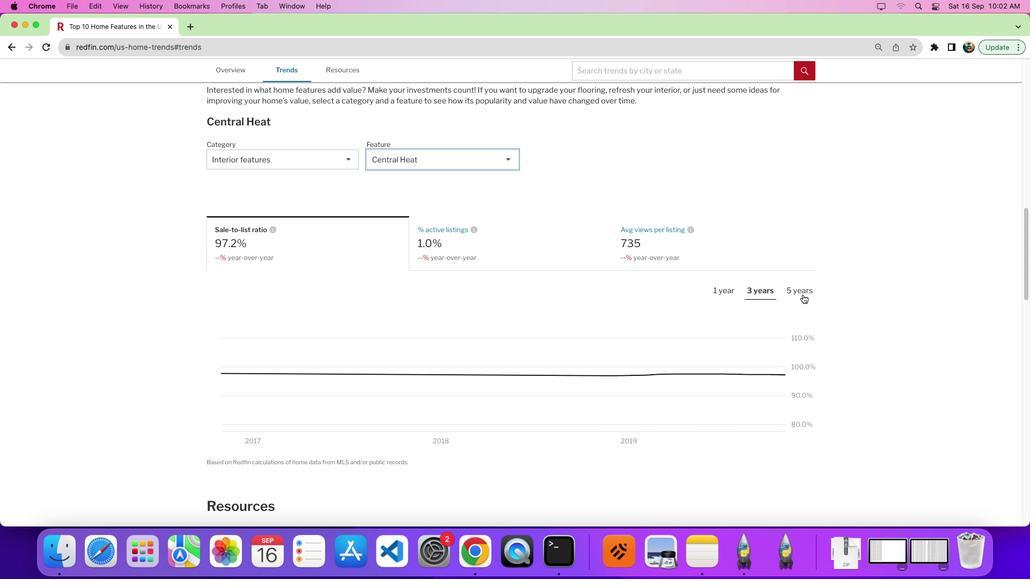 
Action: Mouse pressed left at (803, 295)
Screenshot: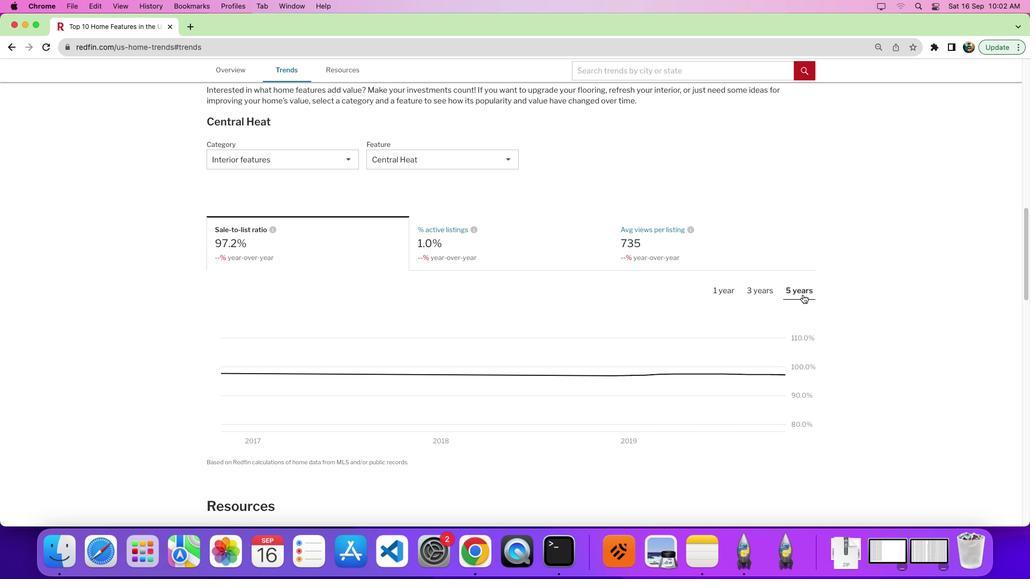 
Action: Mouse moved to (800, 295)
Screenshot: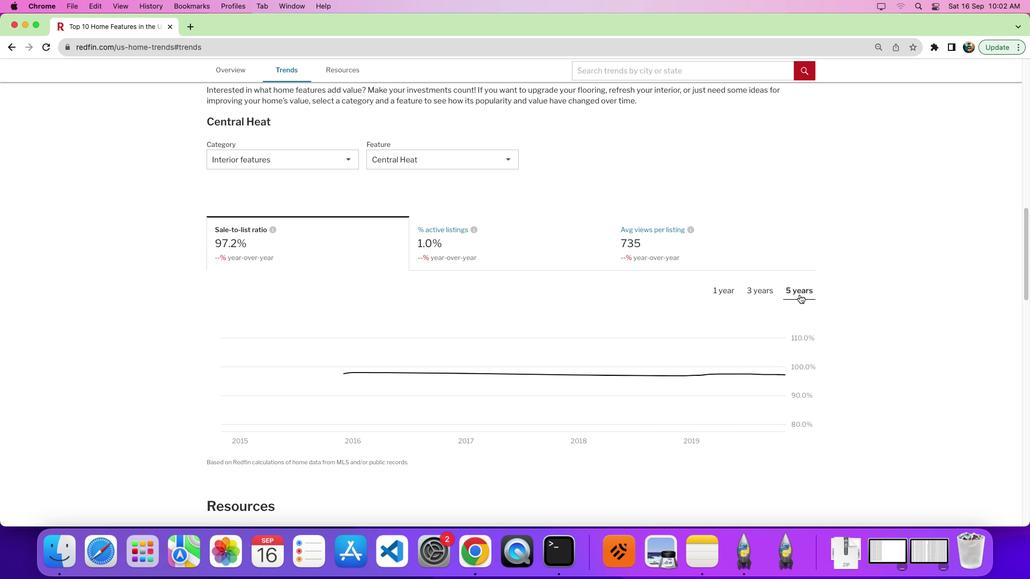 
Action: Mouse scrolled (800, 295) with delta (0, 0)
Screenshot: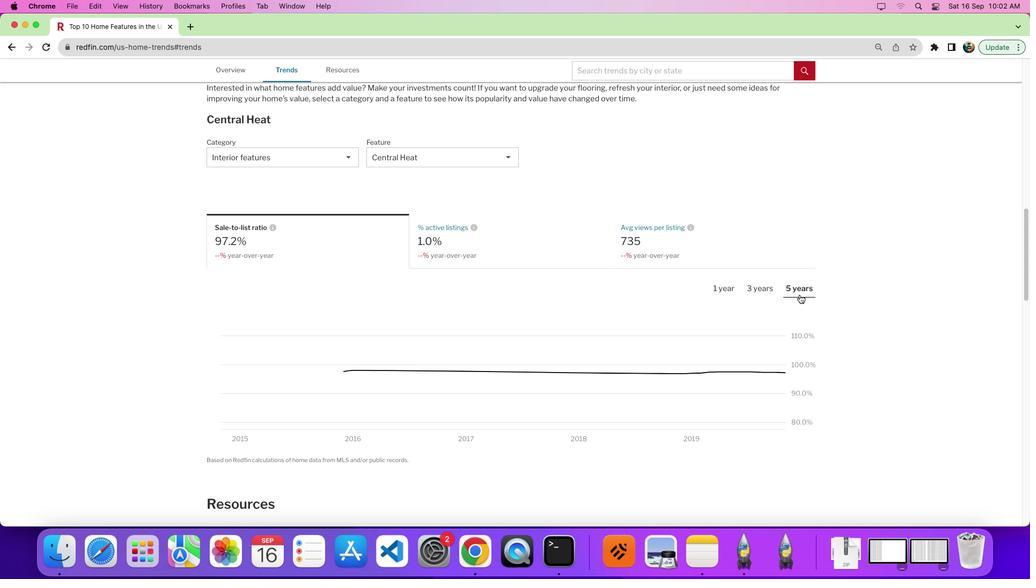 
Action: Mouse scrolled (800, 295) with delta (0, 0)
Screenshot: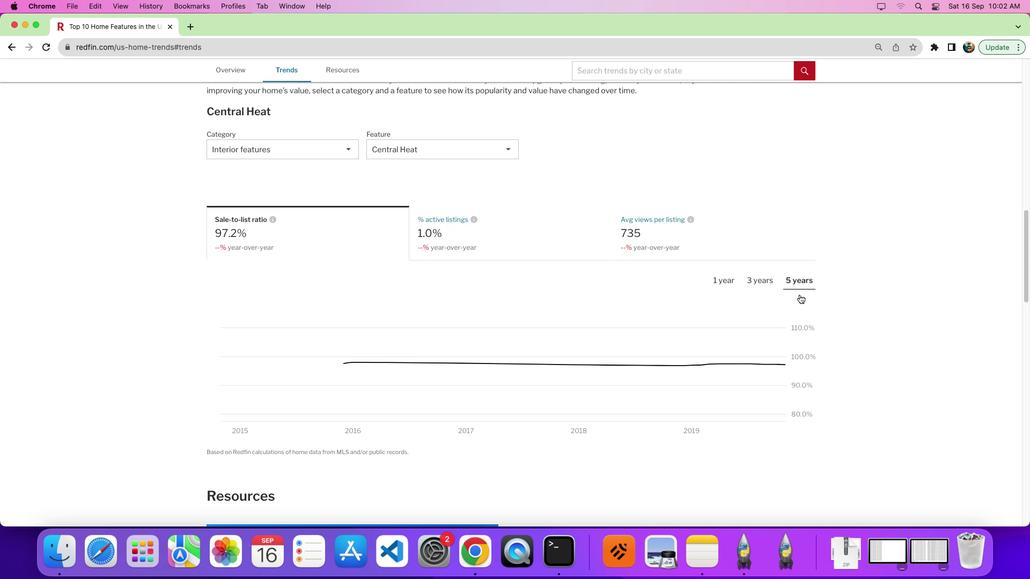 
Action: Mouse scrolled (800, 295) with delta (0, 0)
Screenshot: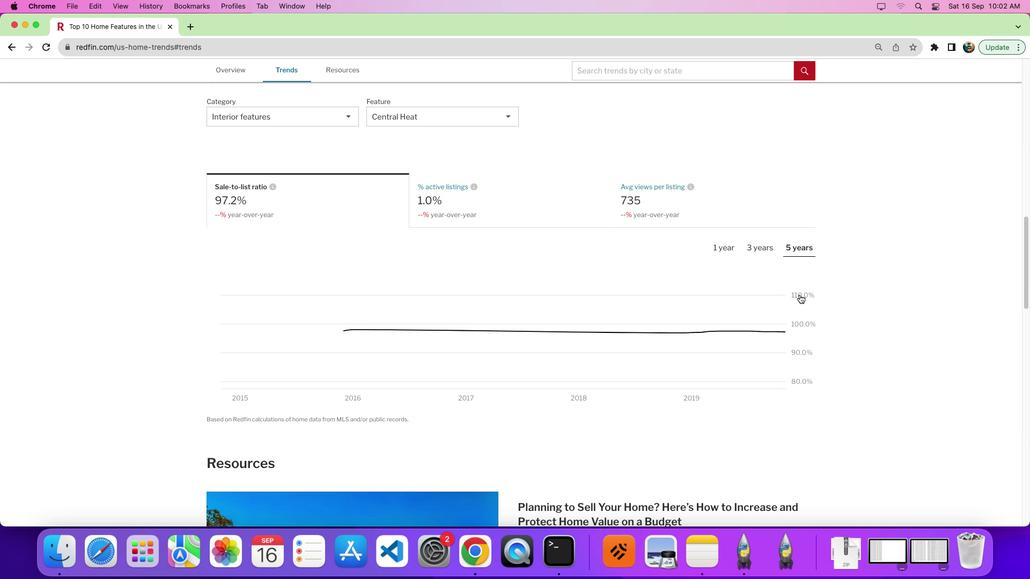 
Action: Mouse moved to (905, 276)
Screenshot: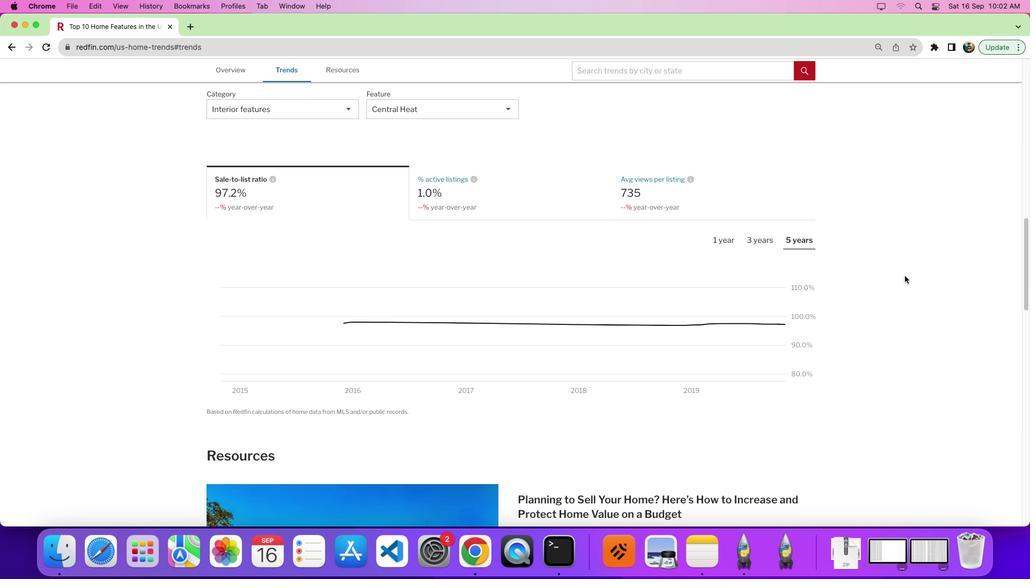 
